 Task: Look for space in Itaparica, Brazil from 21st June, 2023 to 29th June, 2023 for 4 adults in price range Rs.7000 to Rs.12000. Place can be entire place with 2 bedrooms having 2 beds and 2 bathrooms. Property type can be house, flat, guest house. Booking option can be shelf check-in. Required host language is Spanish.
Action: Key pressed i<Key.caps_lock>taparica,<Key.space><Key.caps_lock>v<Key.caps_lock><Key.backspace><Key.caps_lock>b<Key.caps_lock>razu<Key.backspace>il
Screenshot: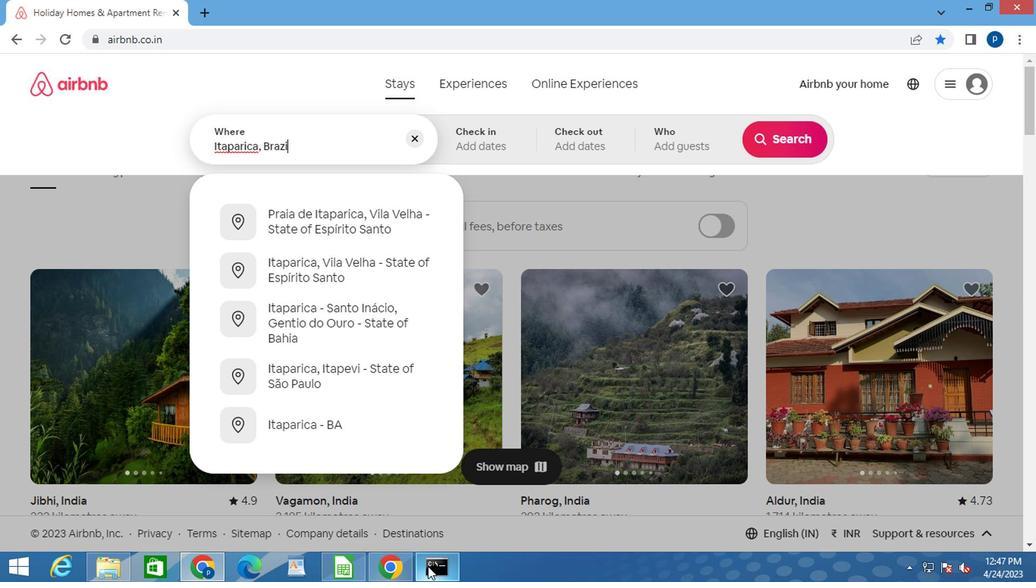
Action: Mouse moved to (425, 538)
Screenshot: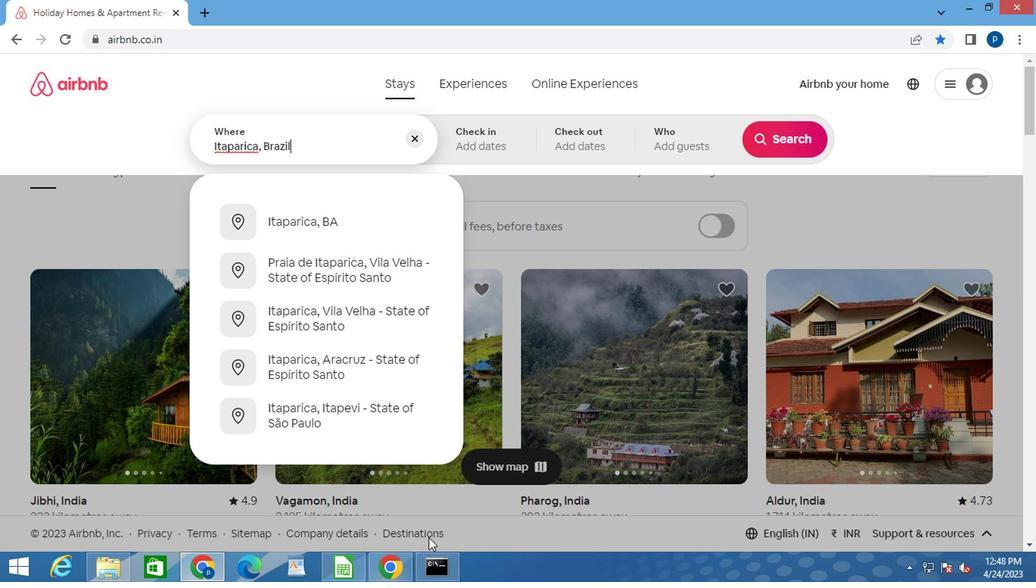 
Action: Key pressed <Key.enter>
Screenshot: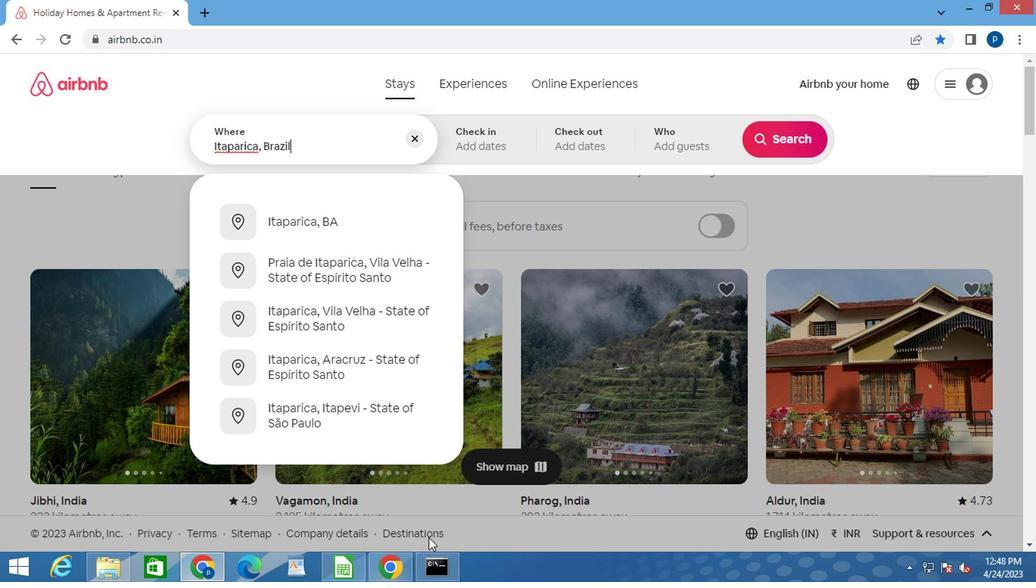 
Action: Mouse moved to (772, 259)
Screenshot: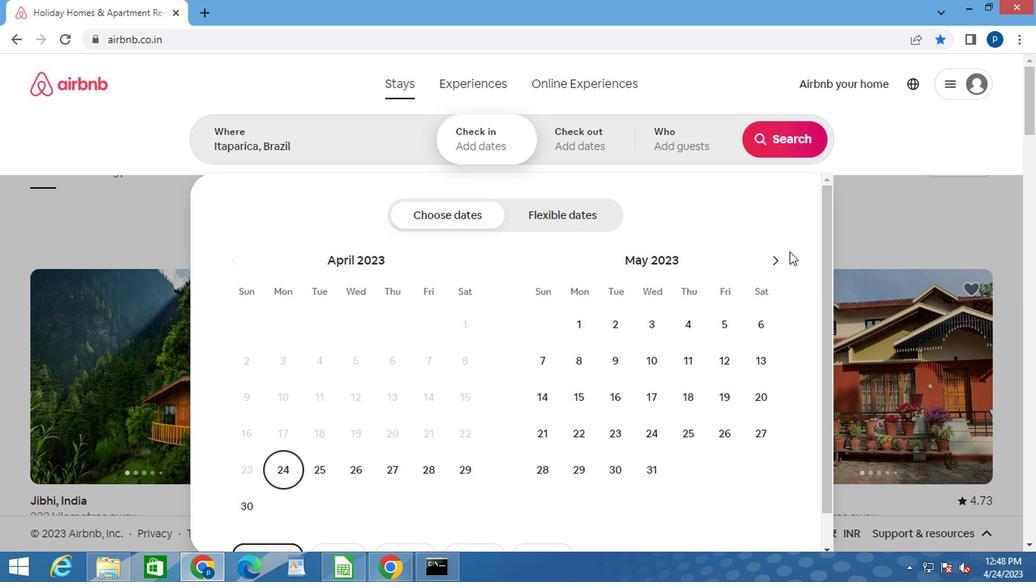 
Action: Mouse pressed left at (772, 259)
Screenshot: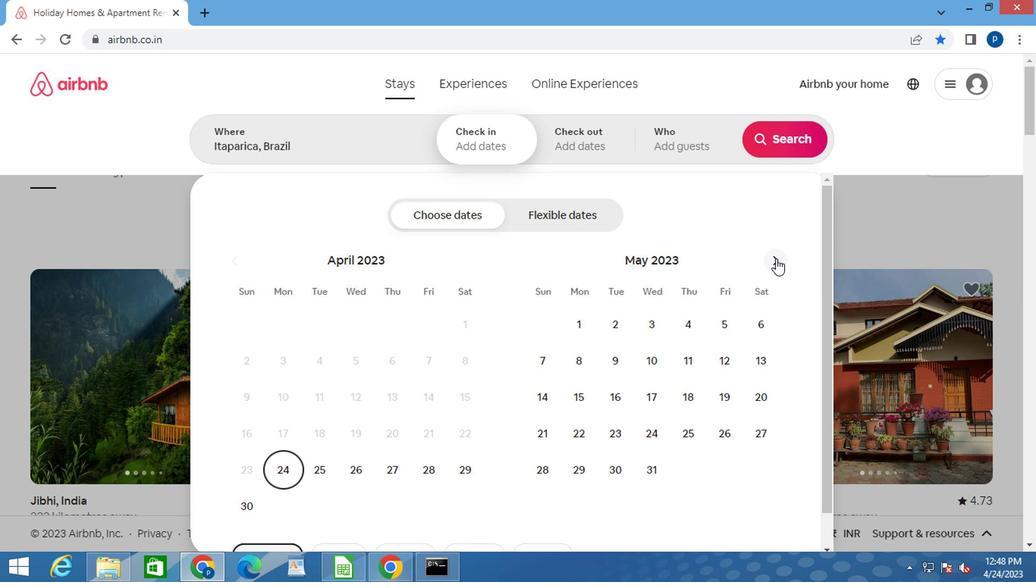 
Action: Mouse moved to (649, 433)
Screenshot: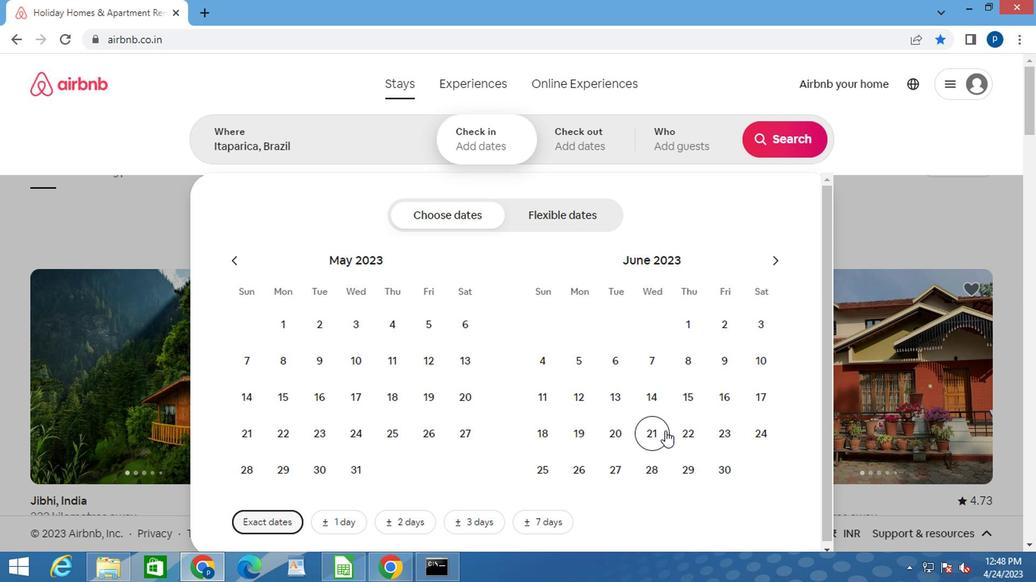
Action: Mouse pressed left at (649, 433)
Screenshot: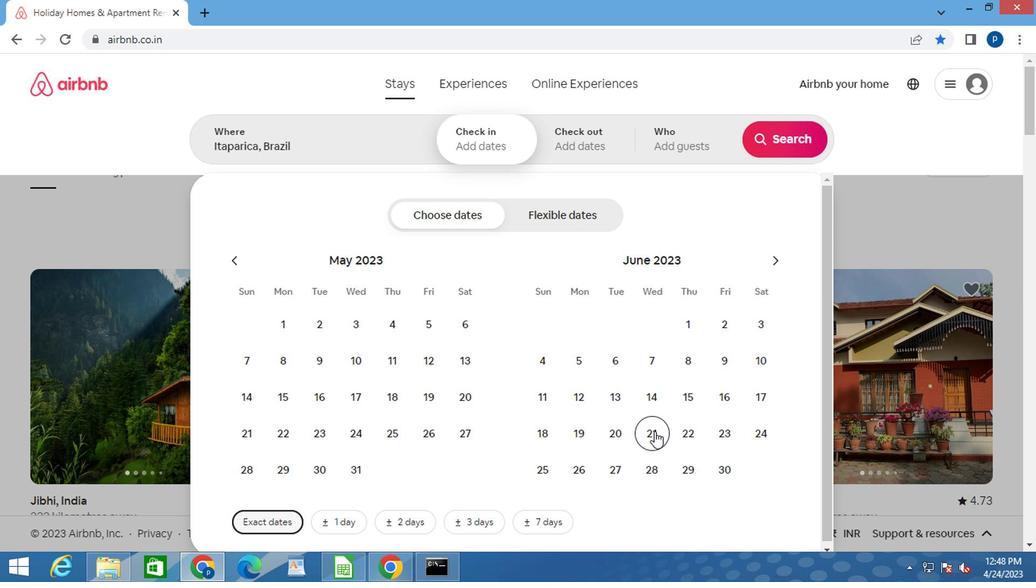 
Action: Mouse moved to (678, 469)
Screenshot: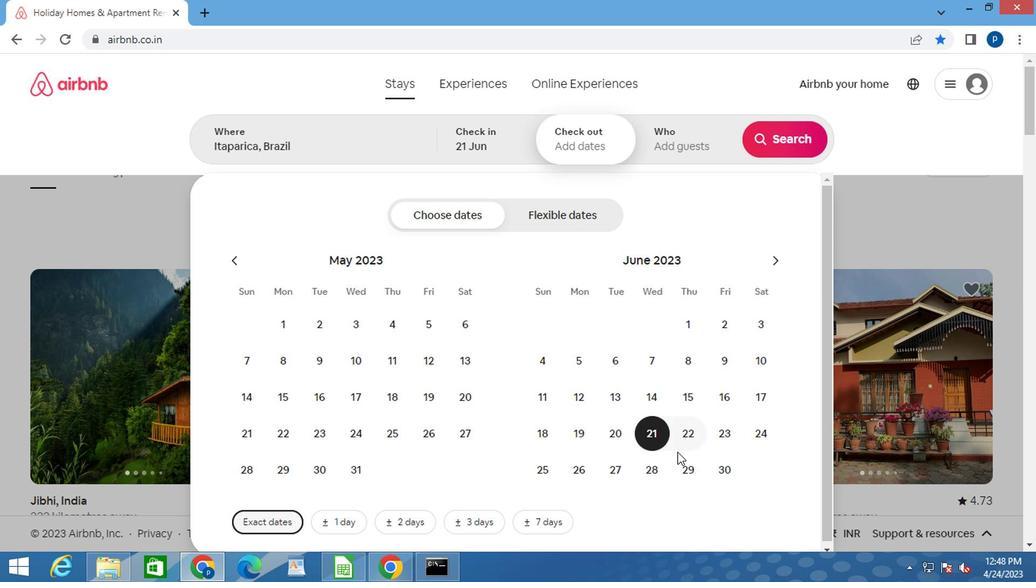 
Action: Mouse pressed left at (678, 469)
Screenshot: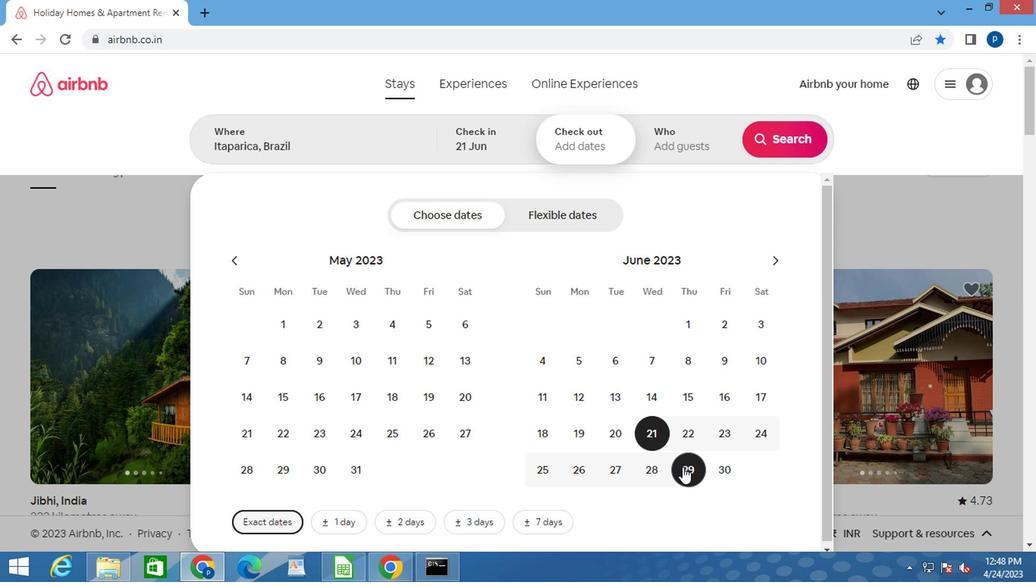 
Action: Mouse moved to (663, 150)
Screenshot: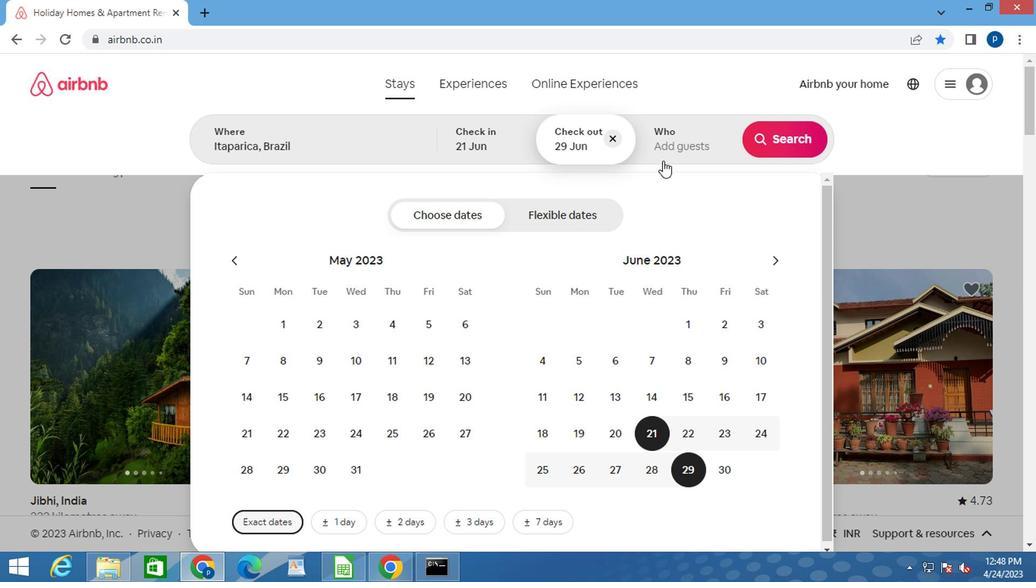 
Action: Mouse pressed left at (663, 150)
Screenshot: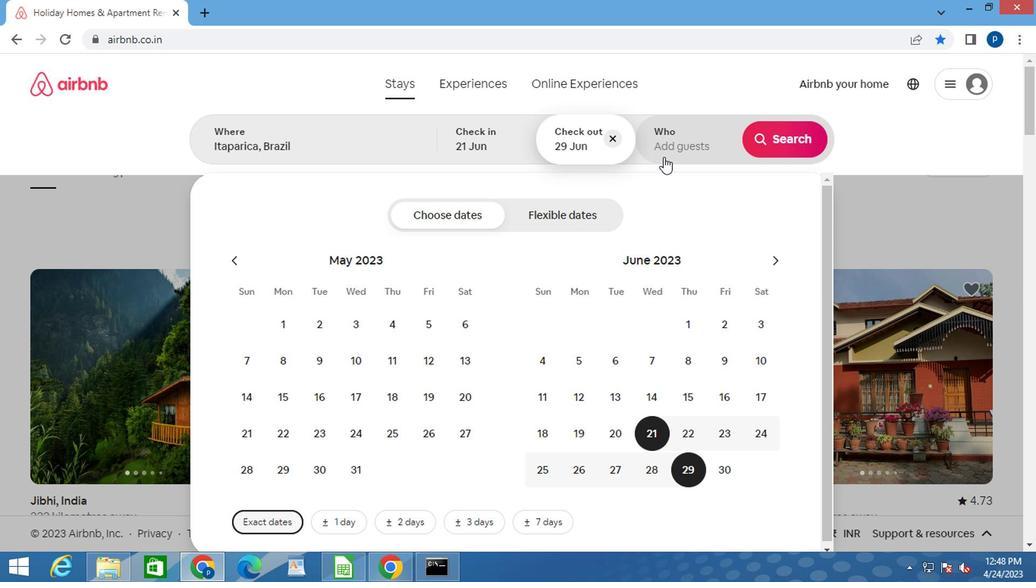 
Action: Mouse moved to (781, 216)
Screenshot: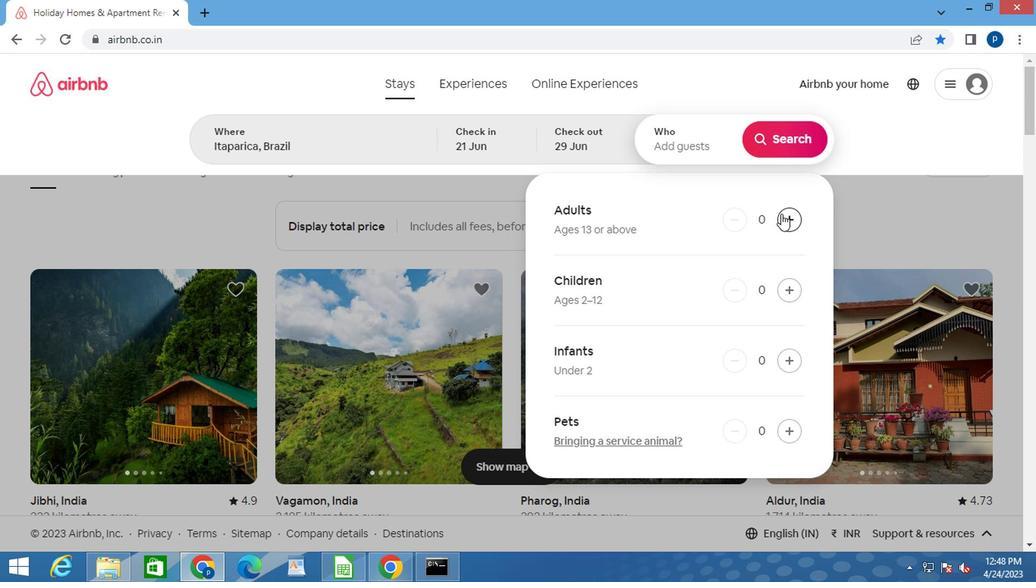 
Action: Mouse pressed left at (781, 216)
Screenshot: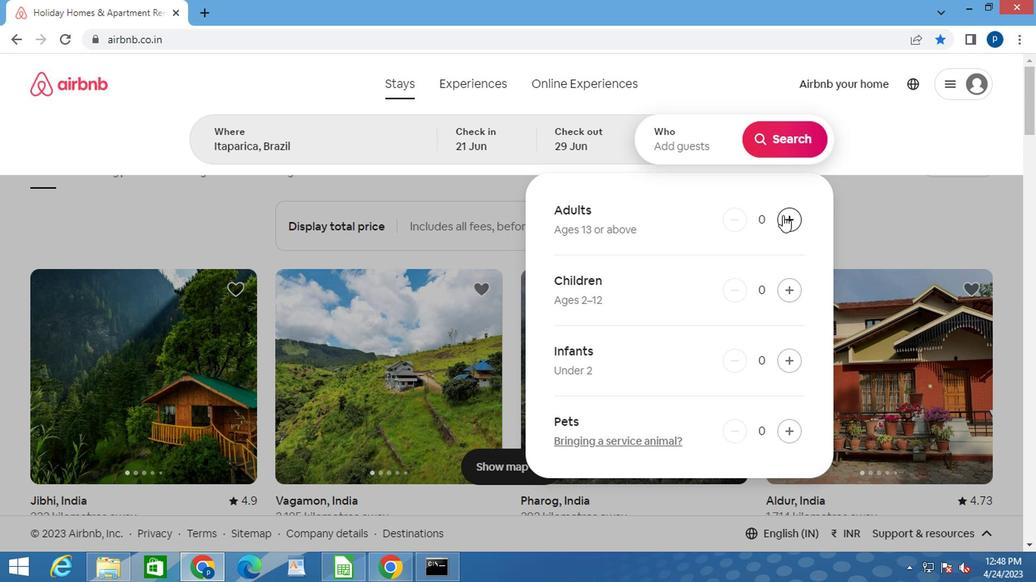 
Action: Mouse pressed left at (781, 216)
Screenshot: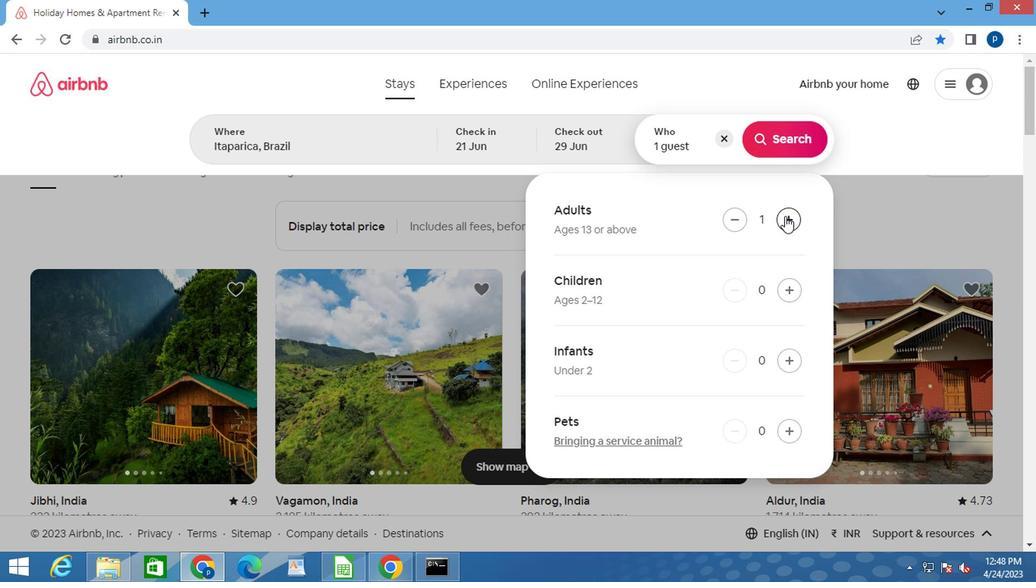 
Action: Mouse pressed left at (781, 216)
Screenshot: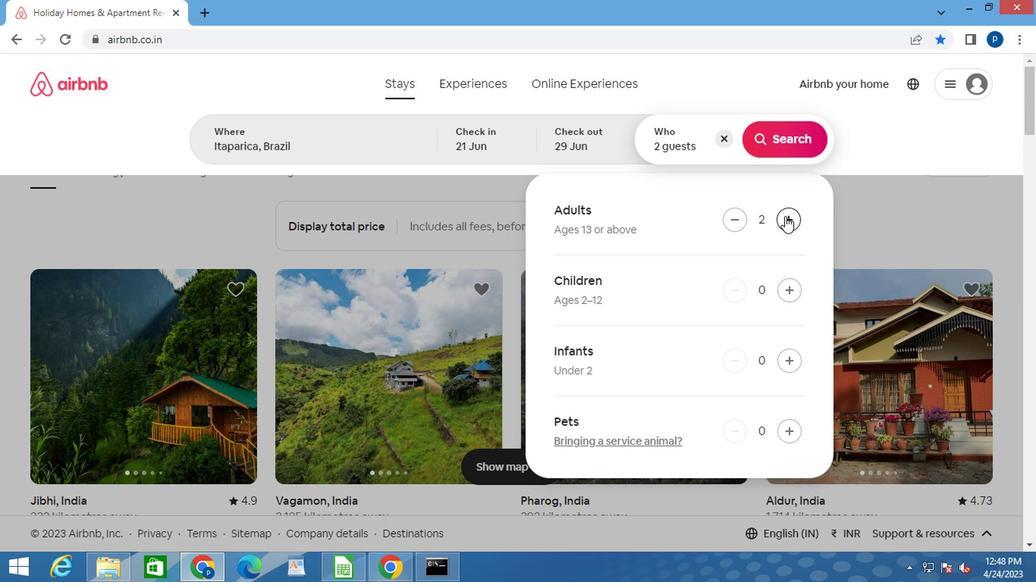 
Action: Mouse pressed left at (781, 216)
Screenshot: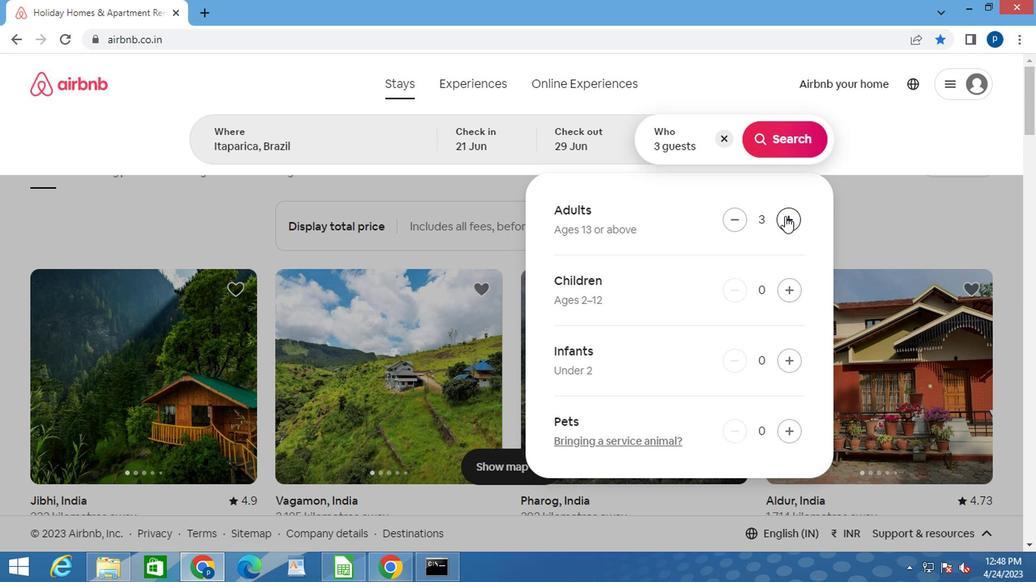 
Action: Mouse moved to (763, 139)
Screenshot: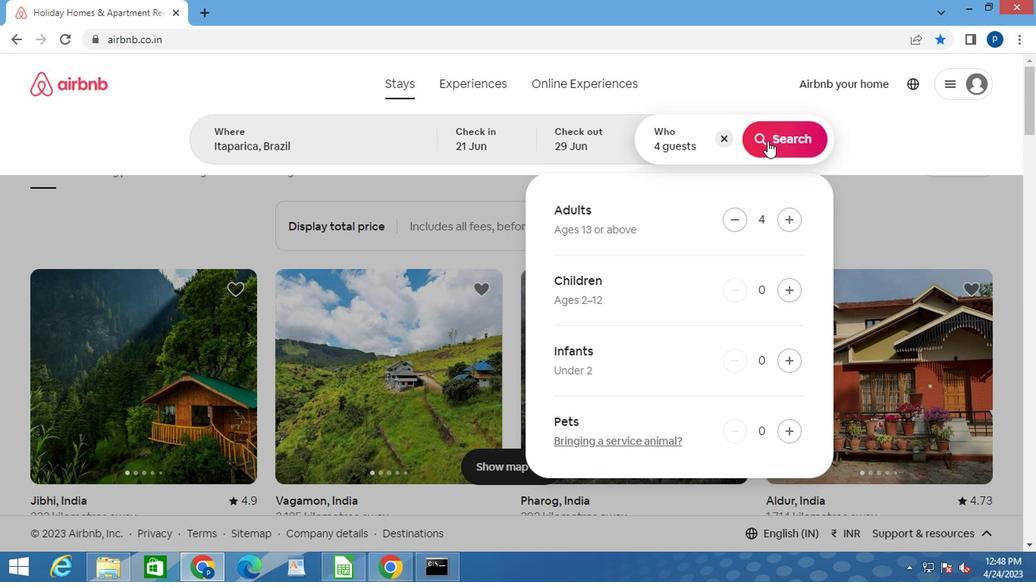 
Action: Mouse pressed left at (763, 139)
Screenshot: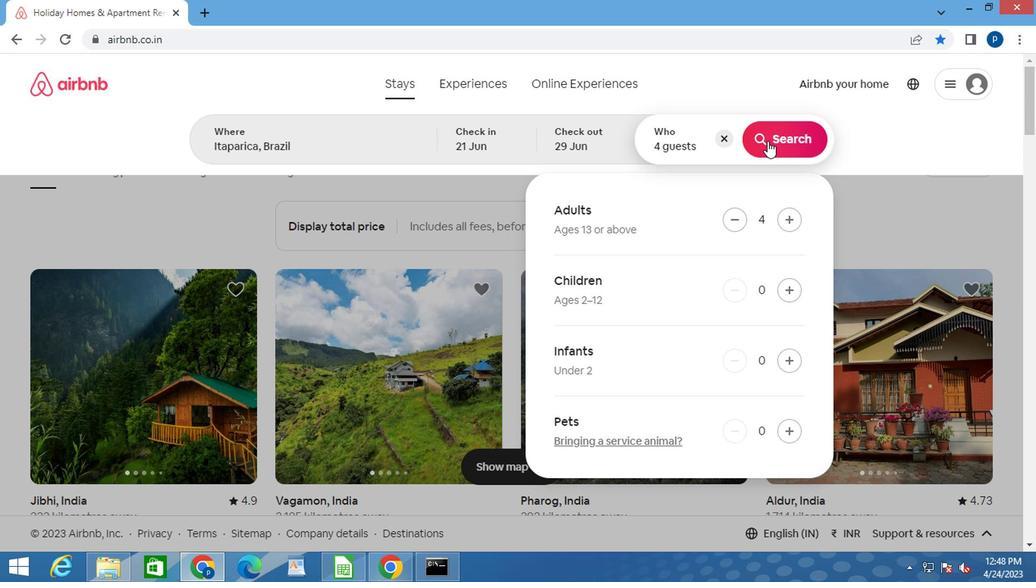 
Action: Mouse moved to (942, 143)
Screenshot: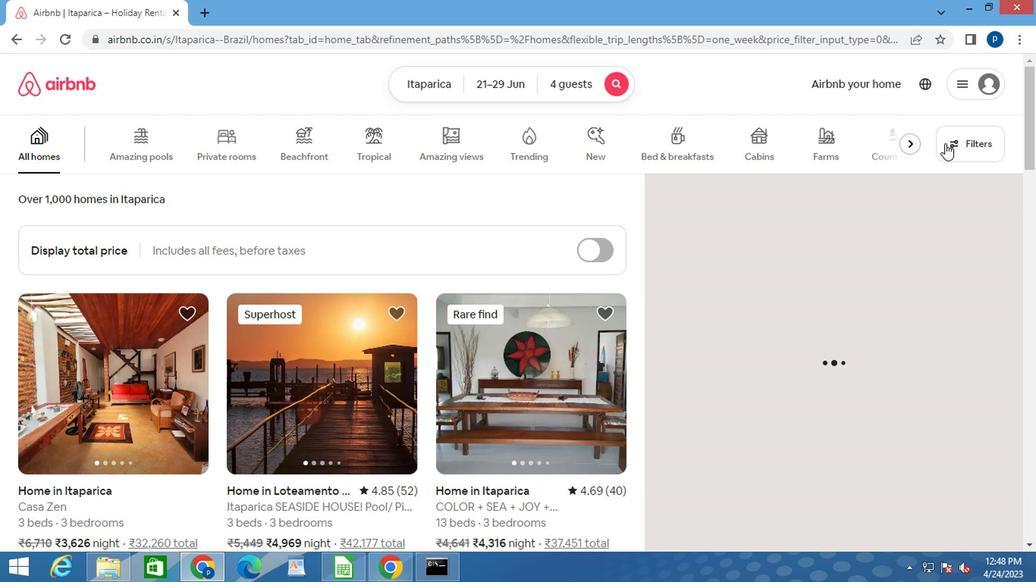 
Action: Mouse pressed left at (942, 143)
Screenshot: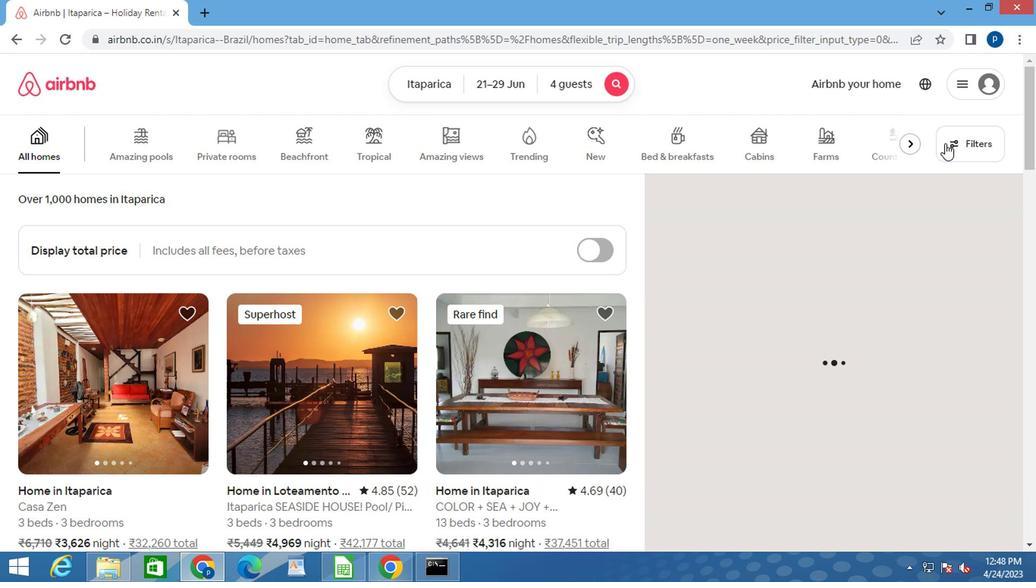 
Action: Mouse moved to (294, 341)
Screenshot: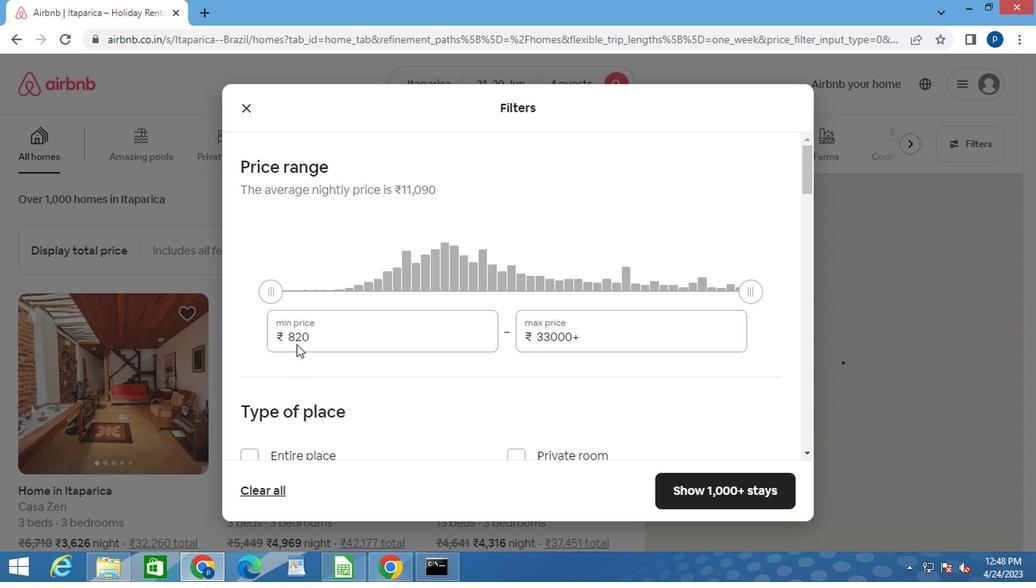 
Action: Mouse pressed left at (294, 341)
Screenshot: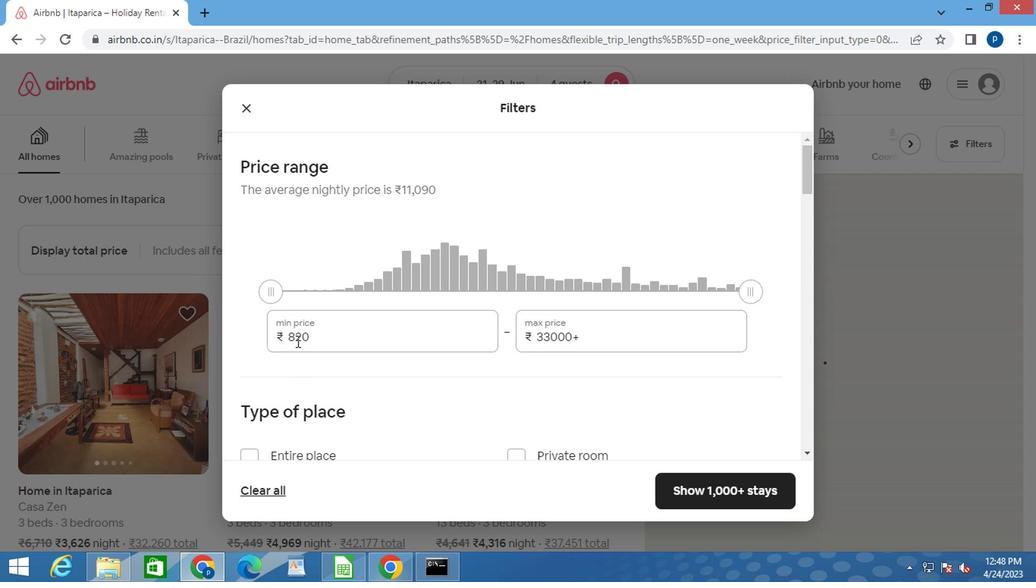 
Action: Mouse pressed left at (294, 341)
Screenshot: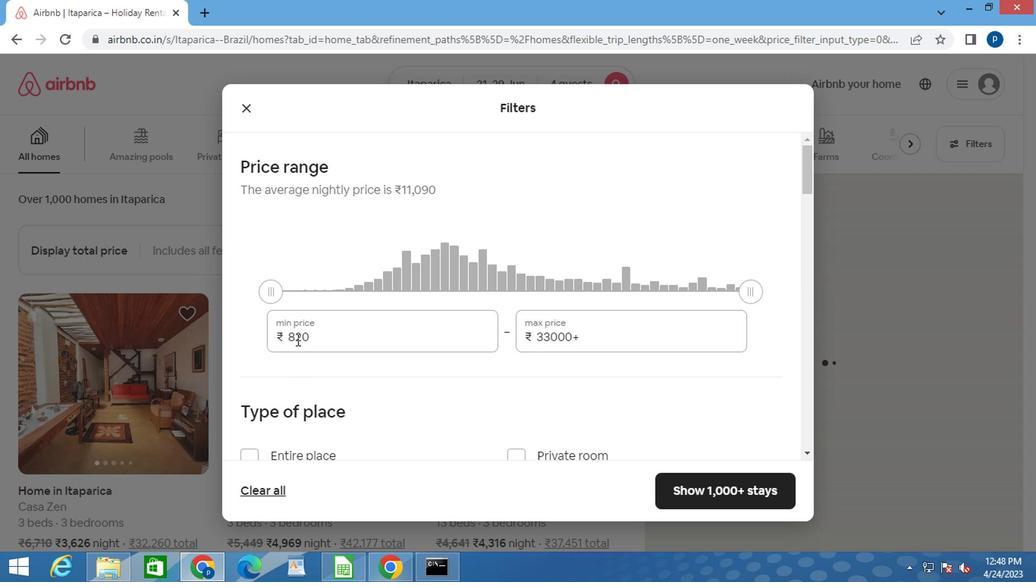 
Action: Mouse moved to (294, 340)
Screenshot: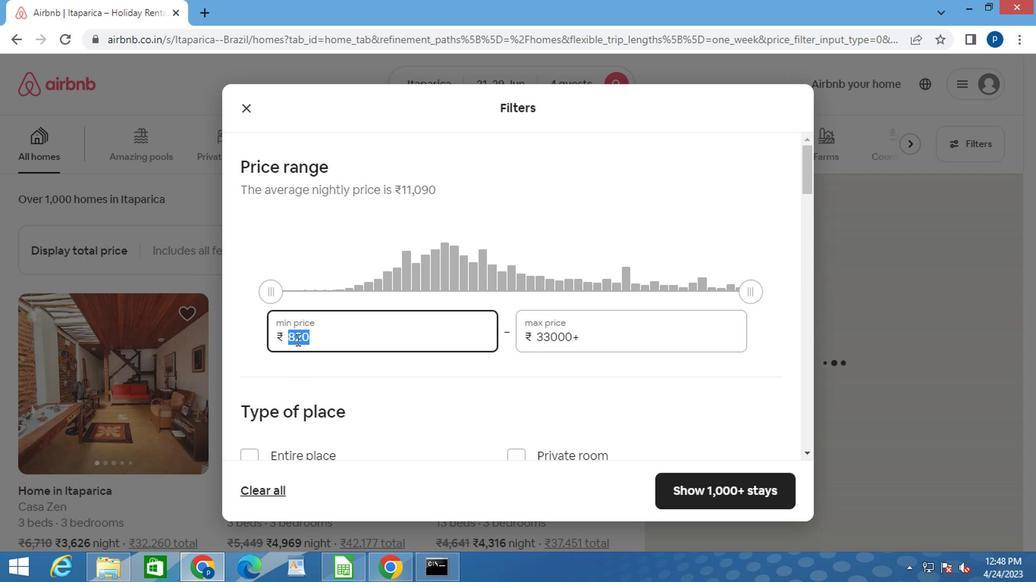
Action: Key pressed 7000<Key.tab>12000
Screenshot: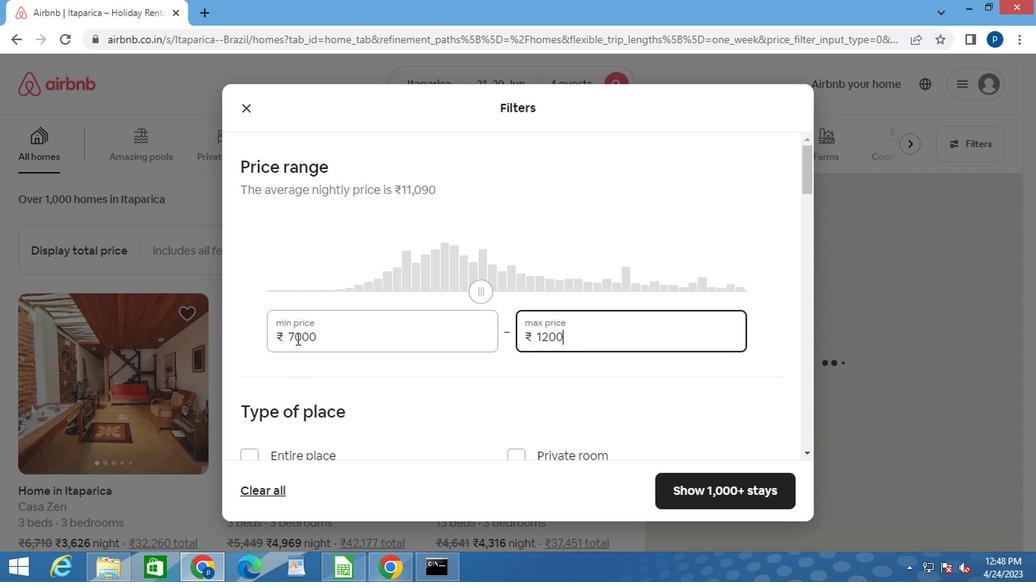 
Action: Mouse moved to (313, 436)
Screenshot: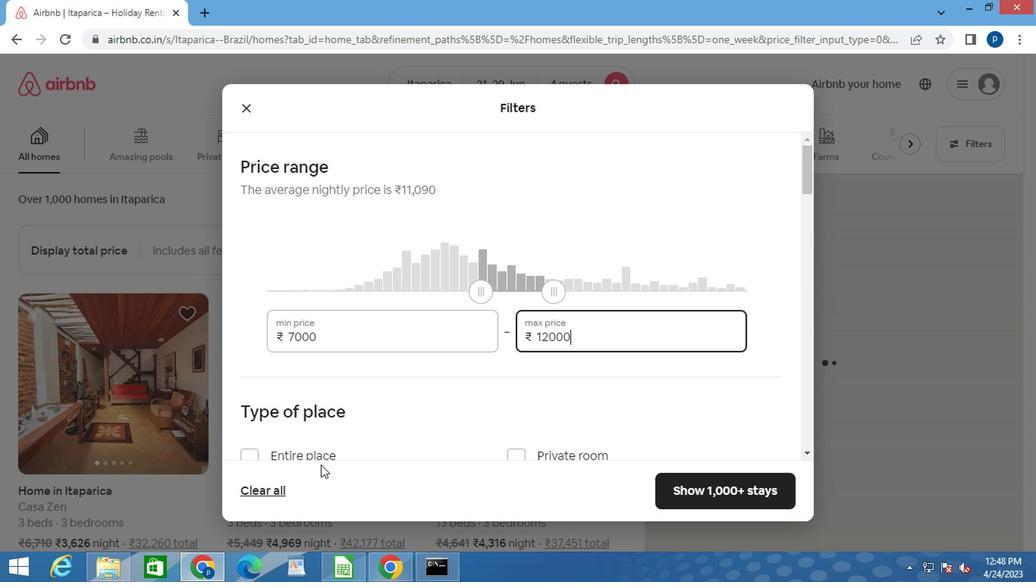 
Action: Mouse scrolled (313, 434) with delta (0, -1)
Screenshot: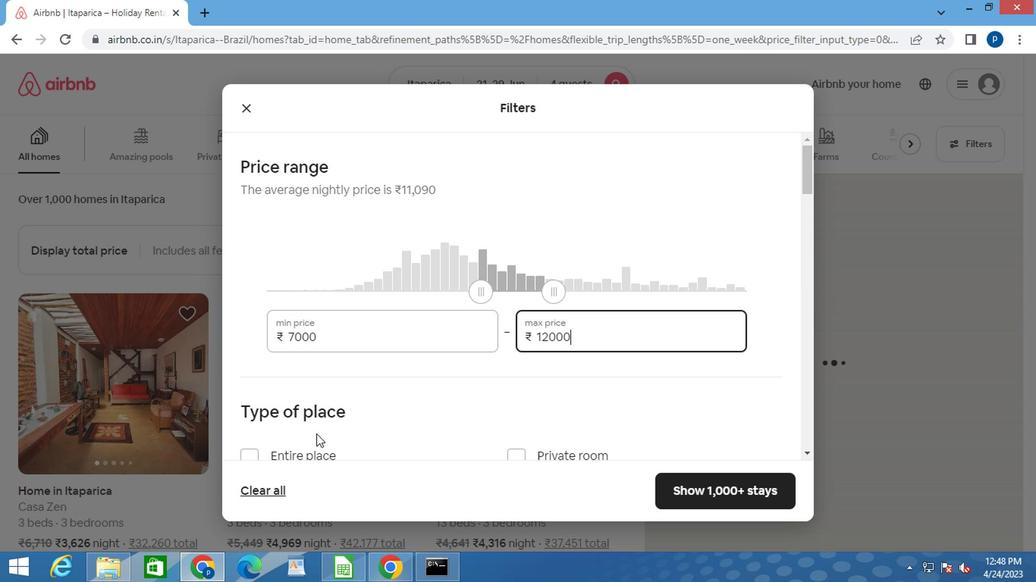 
Action: Mouse scrolled (313, 434) with delta (0, -1)
Screenshot: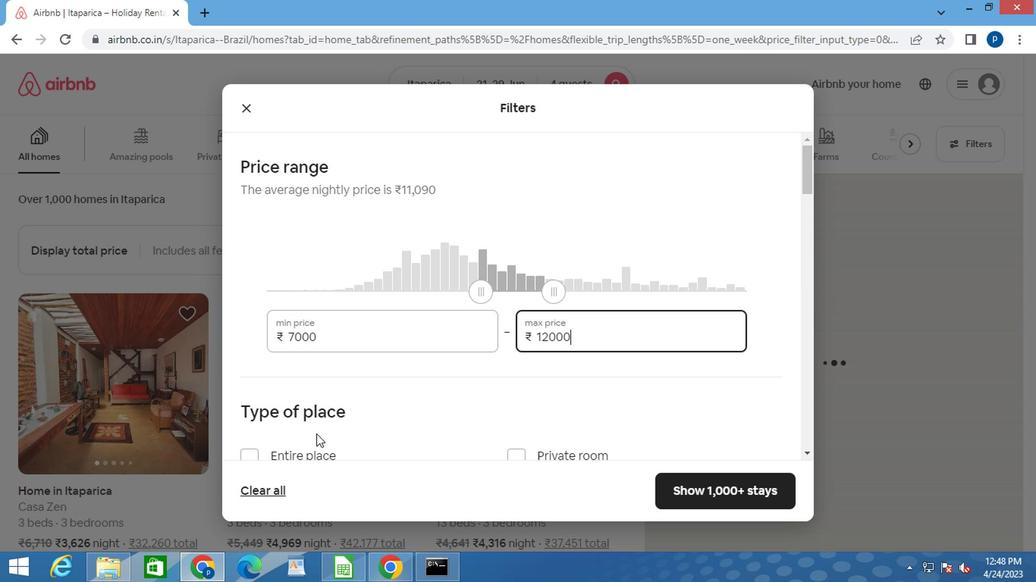 
Action: Mouse moved to (252, 308)
Screenshot: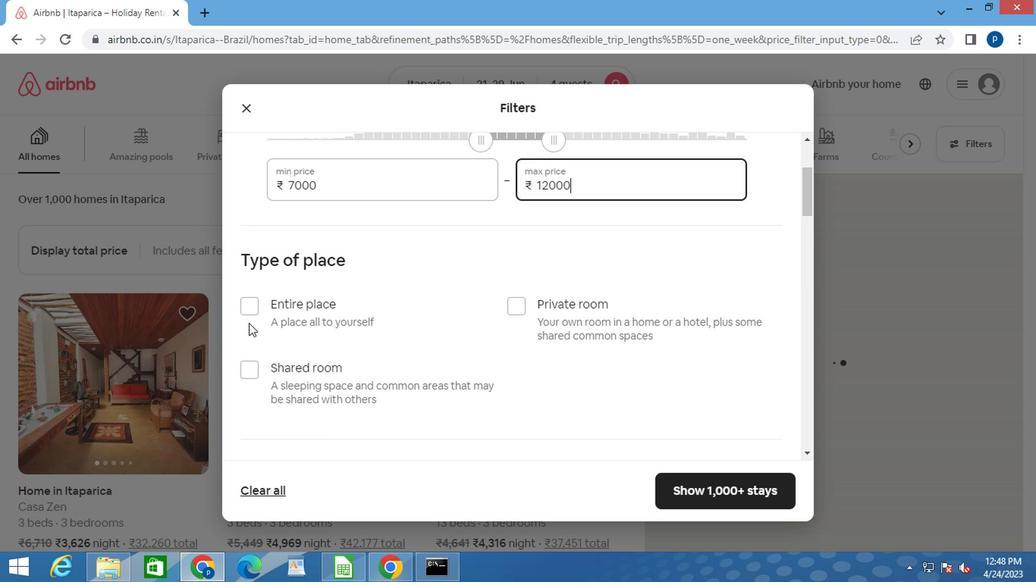 
Action: Mouse pressed left at (252, 308)
Screenshot: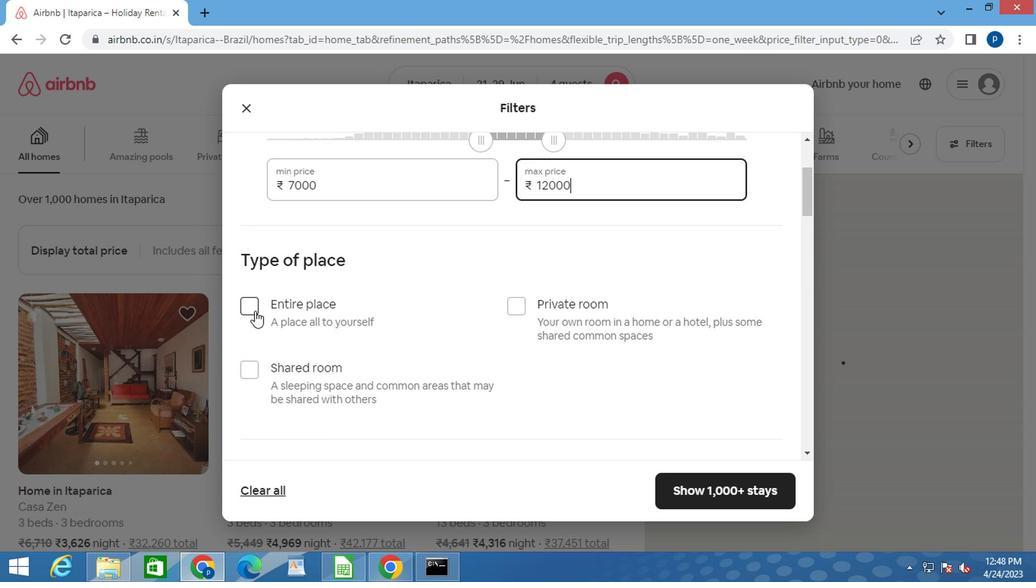 
Action: Mouse moved to (346, 354)
Screenshot: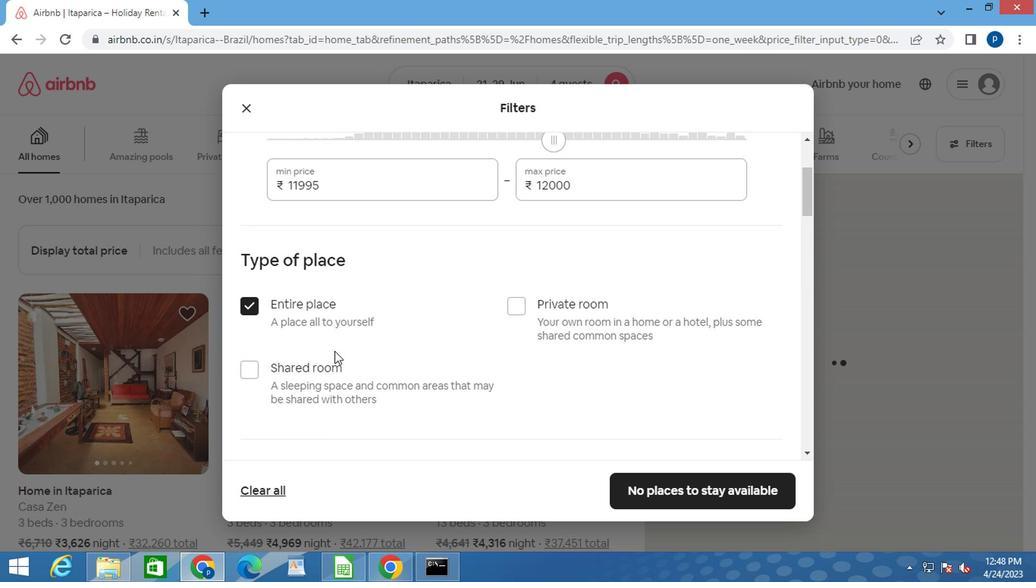 
Action: Mouse scrolled (346, 353) with delta (0, 0)
Screenshot: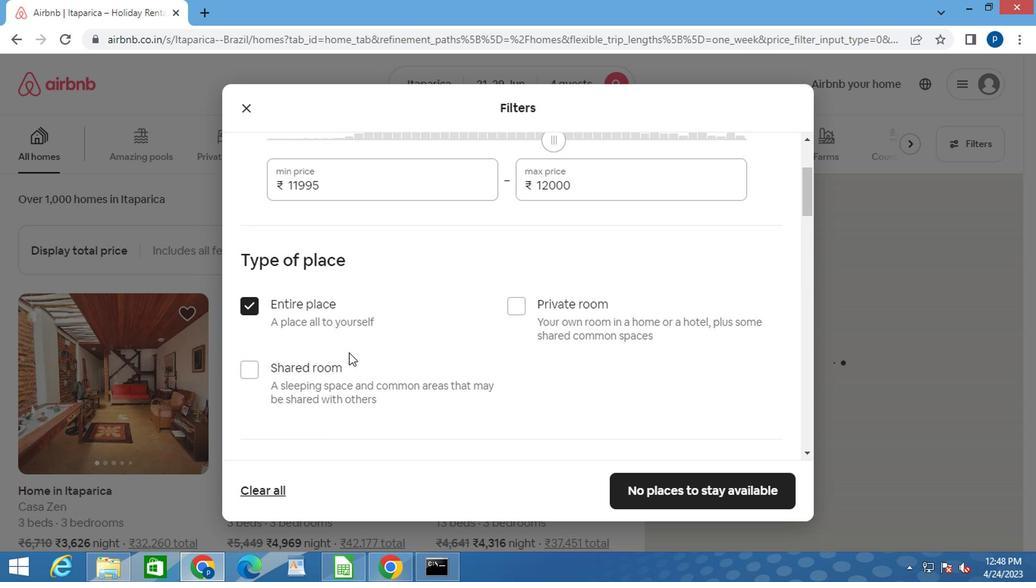 
Action: Mouse moved to (357, 351)
Screenshot: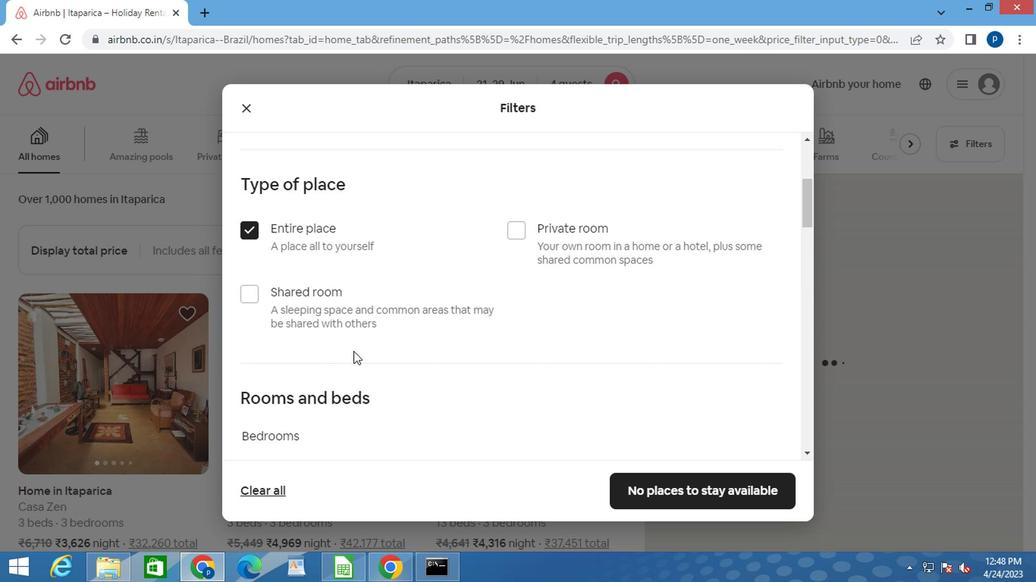 
Action: Mouse scrolled (357, 350) with delta (0, -1)
Screenshot: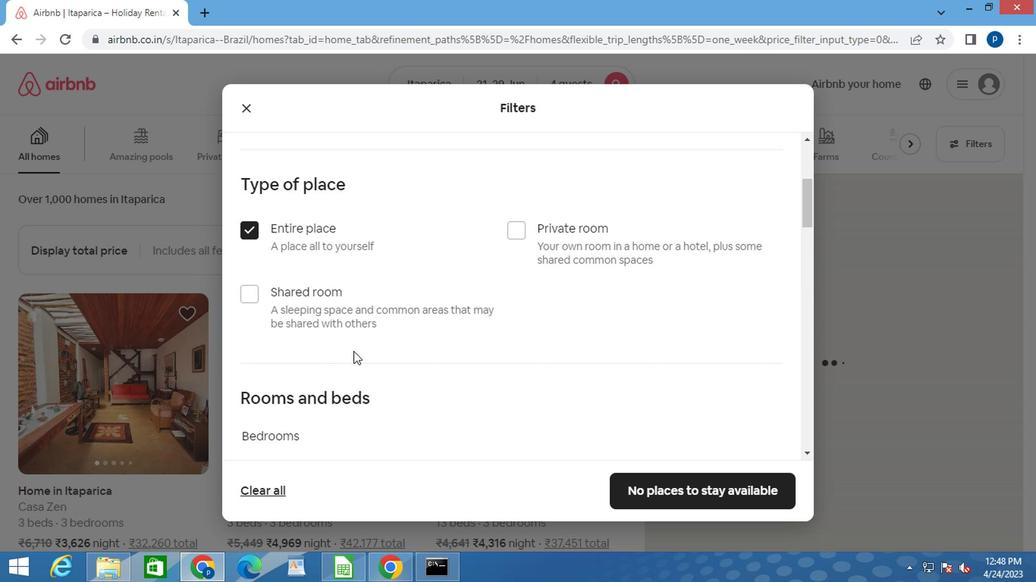 
Action: Mouse scrolled (357, 350) with delta (0, -1)
Screenshot: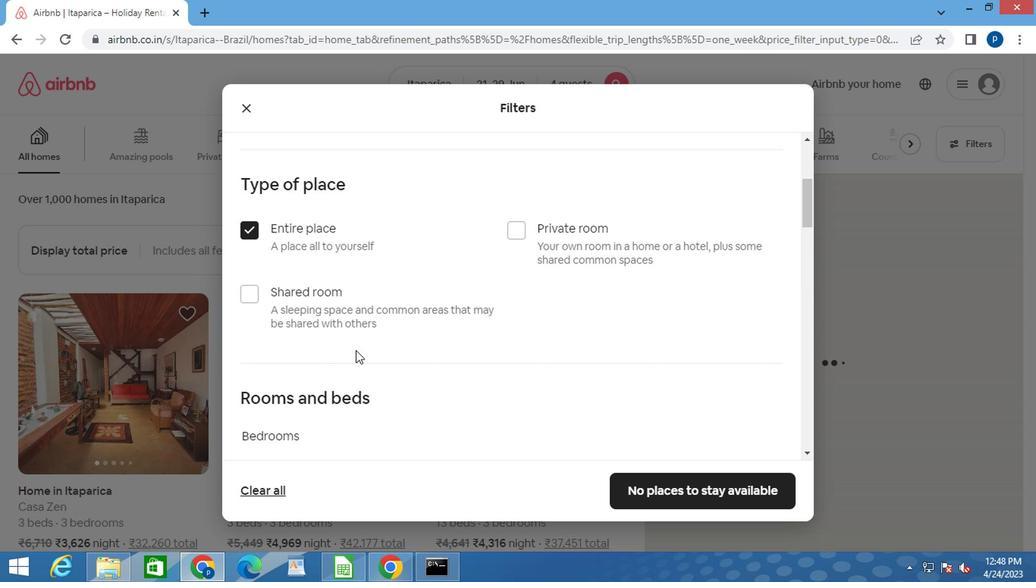 
Action: Mouse moved to (371, 328)
Screenshot: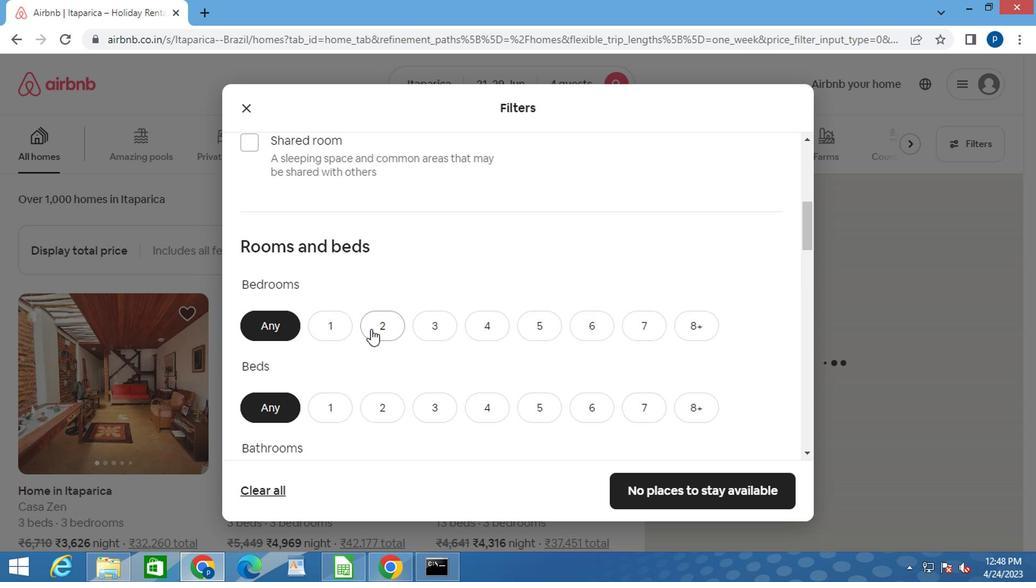
Action: Mouse pressed left at (371, 328)
Screenshot: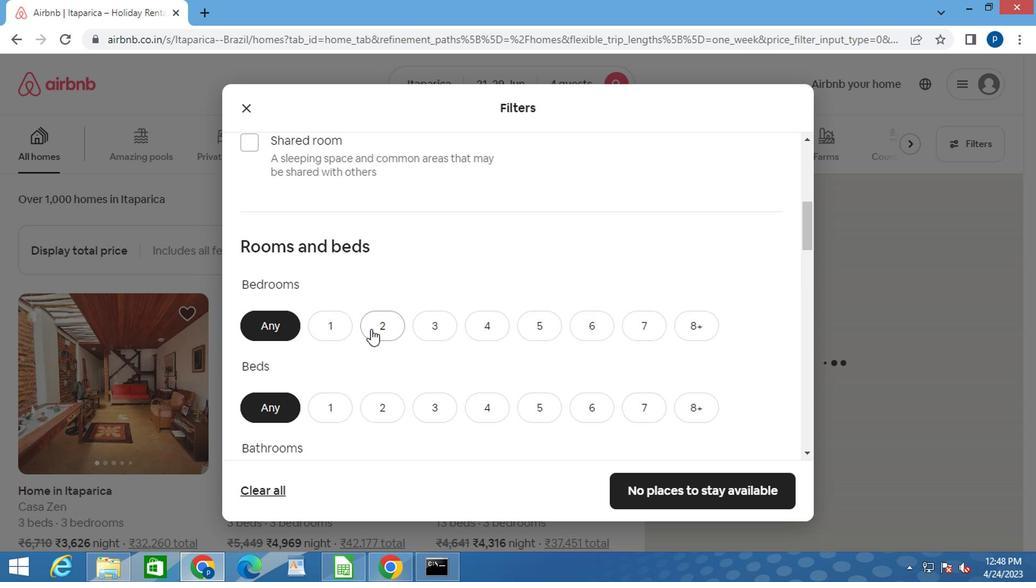 
Action: Mouse moved to (375, 335)
Screenshot: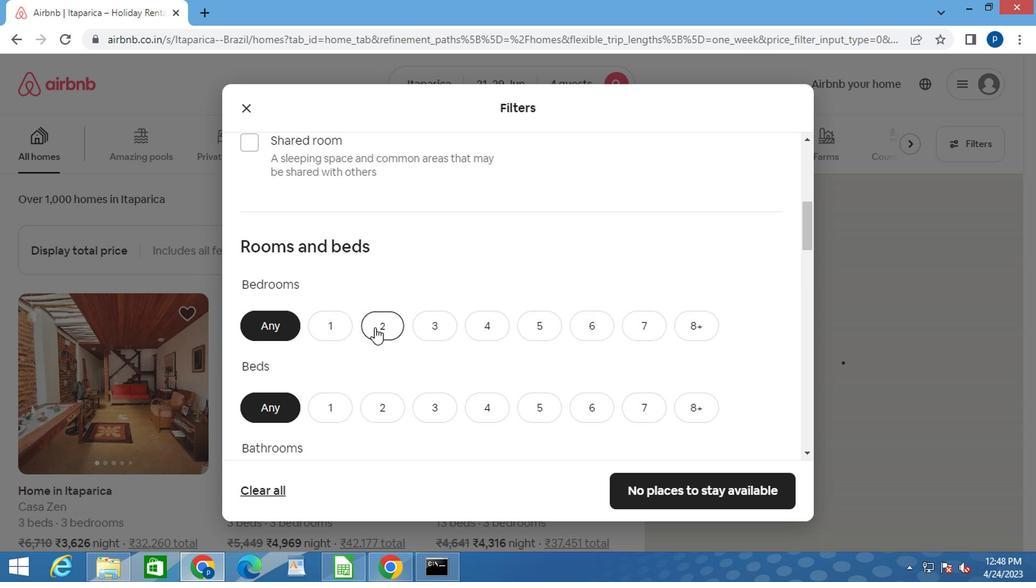 
Action: Mouse scrolled (375, 334) with delta (0, -1)
Screenshot: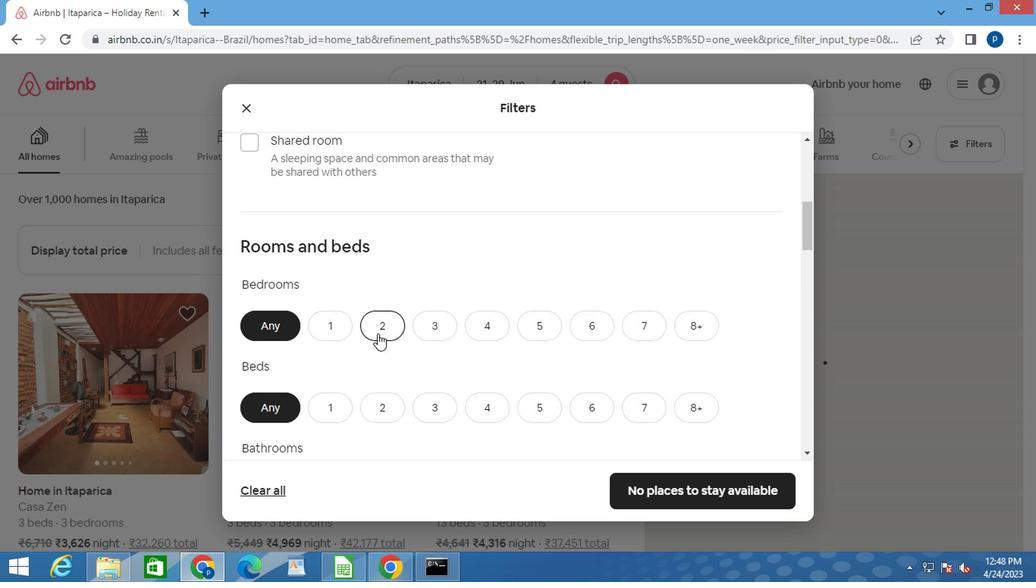 
Action: Mouse moved to (377, 329)
Screenshot: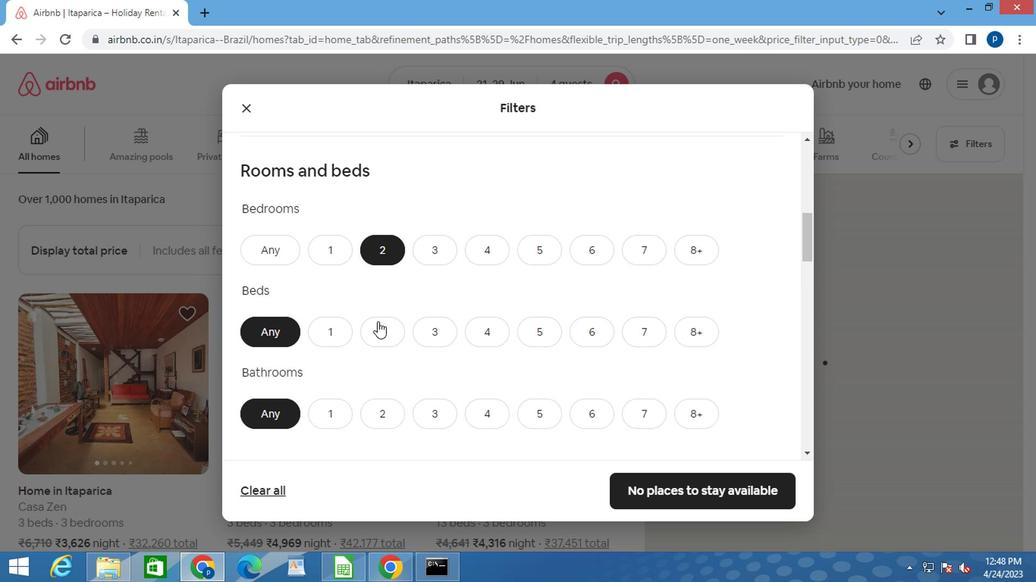 
Action: Mouse pressed left at (377, 329)
Screenshot: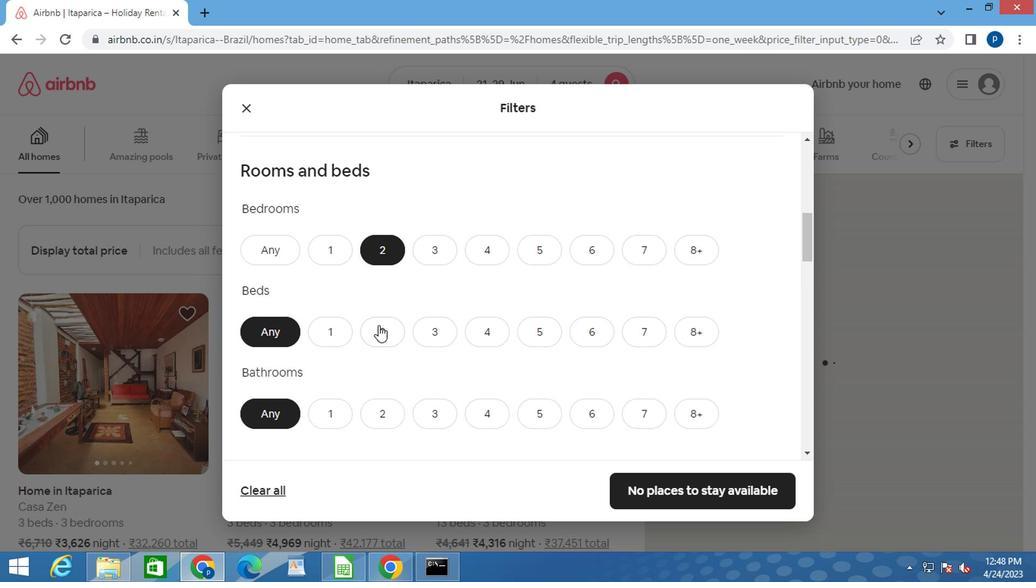 
Action: Mouse scrolled (377, 328) with delta (0, -1)
Screenshot: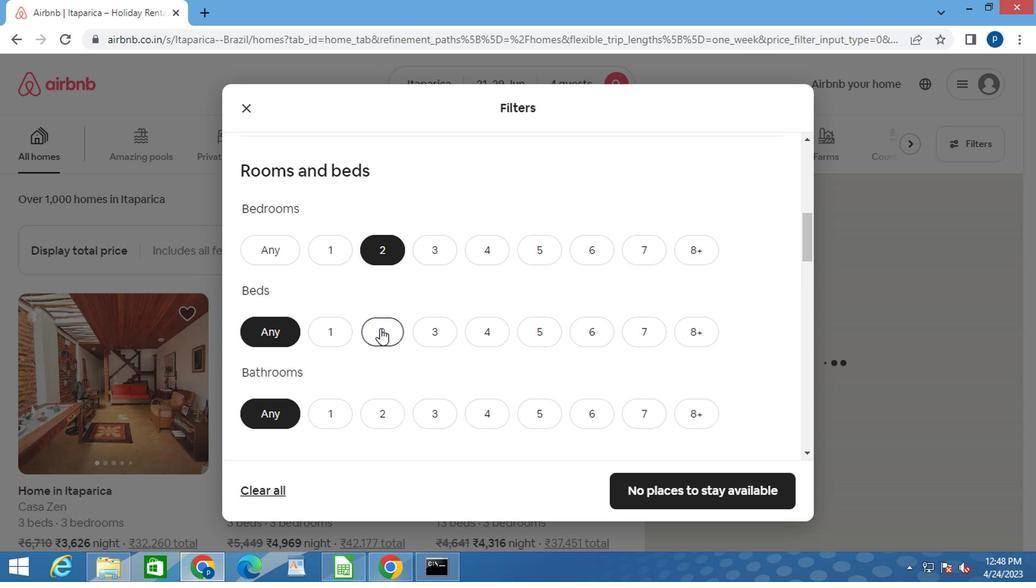
Action: Mouse scrolled (377, 328) with delta (0, -1)
Screenshot: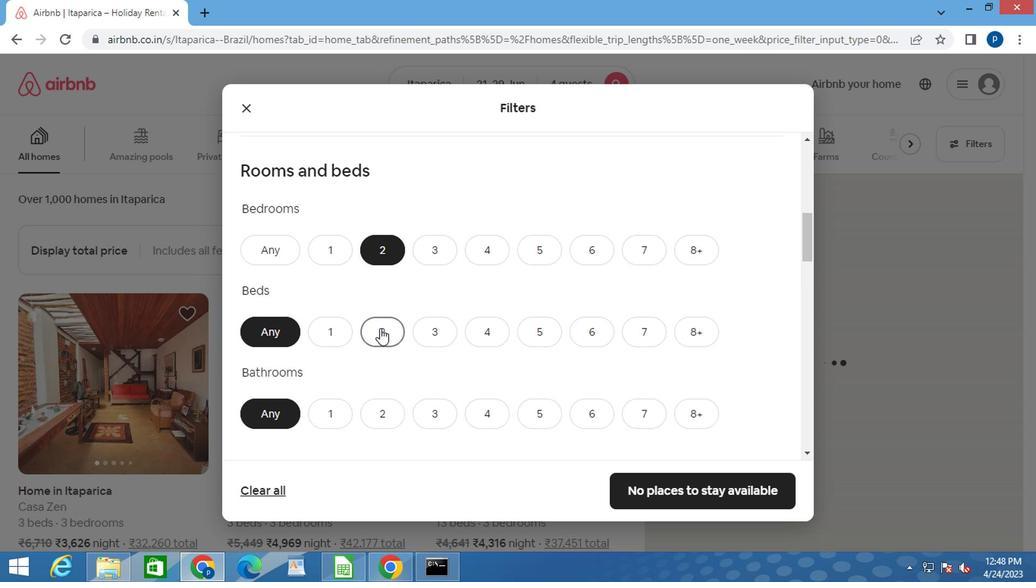 
Action: Mouse moved to (371, 259)
Screenshot: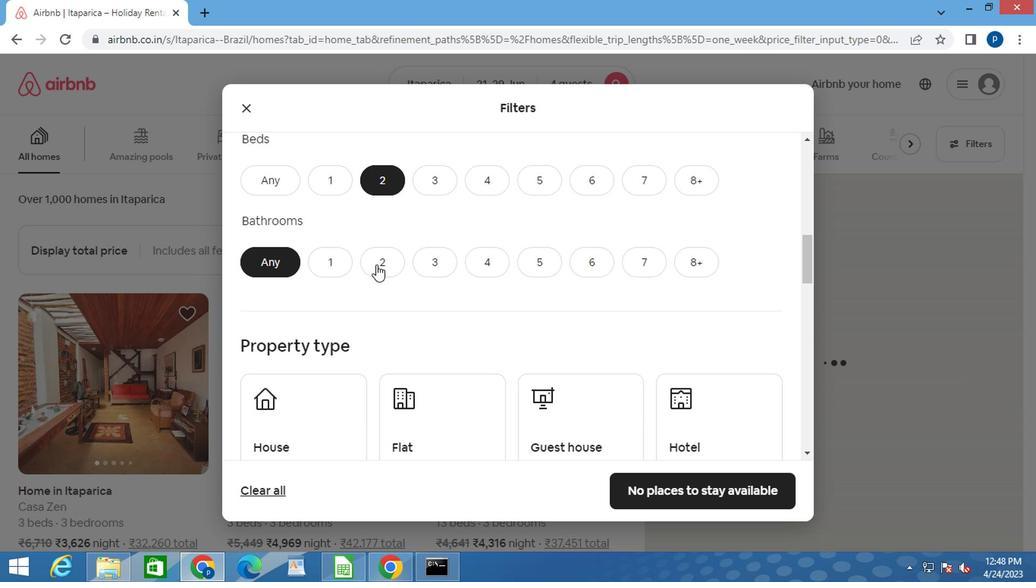 
Action: Mouse pressed left at (371, 259)
Screenshot: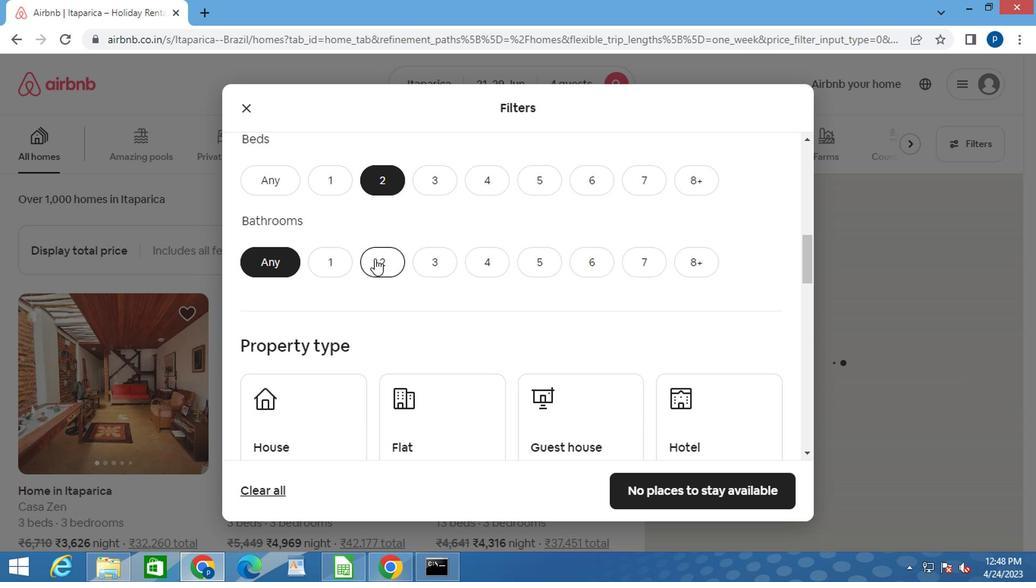 
Action: Mouse moved to (428, 299)
Screenshot: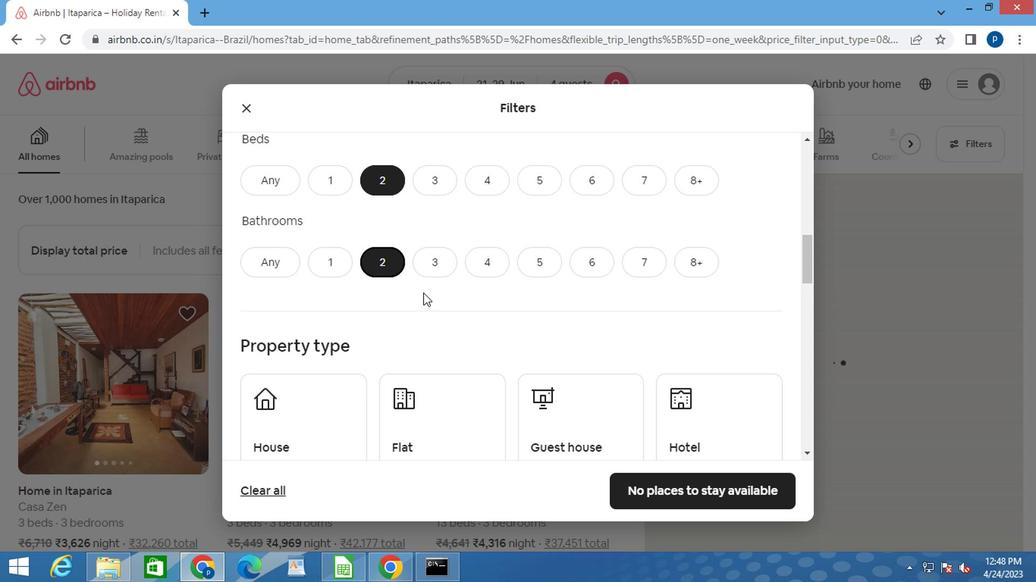 
Action: Mouse scrolled (428, 298) with delta (0, 0)
Screenshot: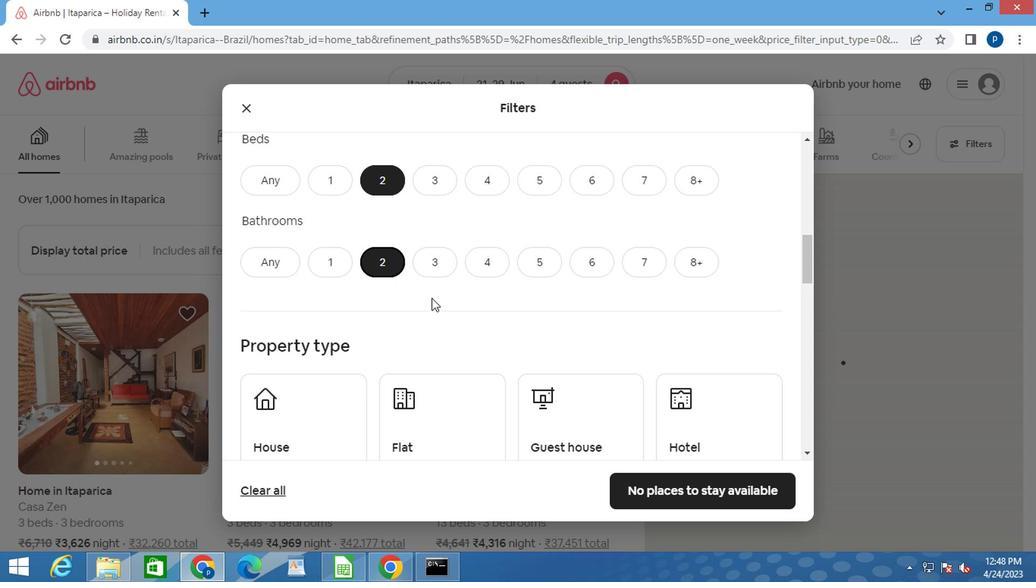 
Action: Mouse moved to (428, 301)
Screenshot: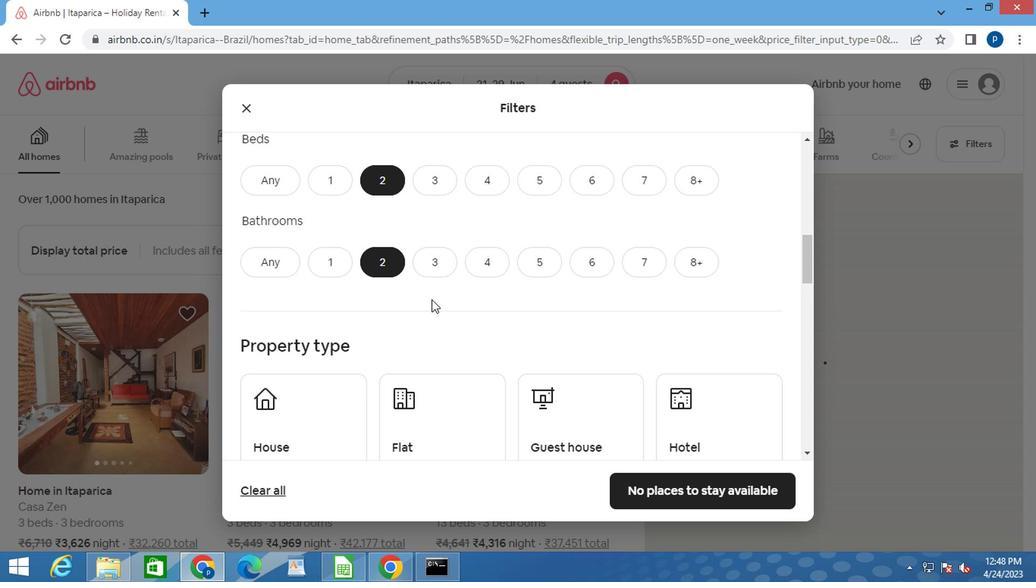 
Action: Mouse scrolled (428, 300) with delta (0, 0)
Screenshot: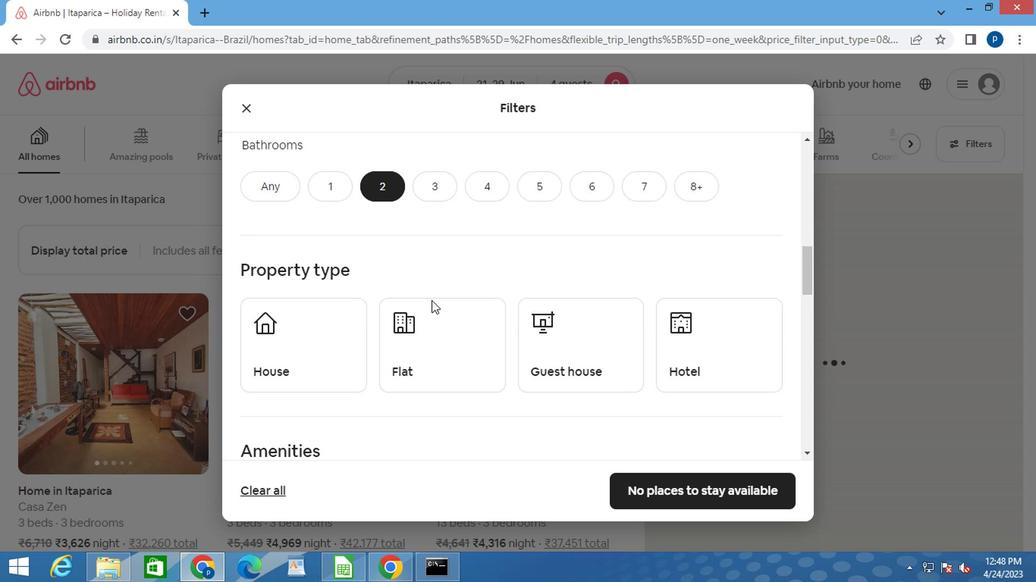 
Action: Mouse moved to (305, 283)
Screenshot: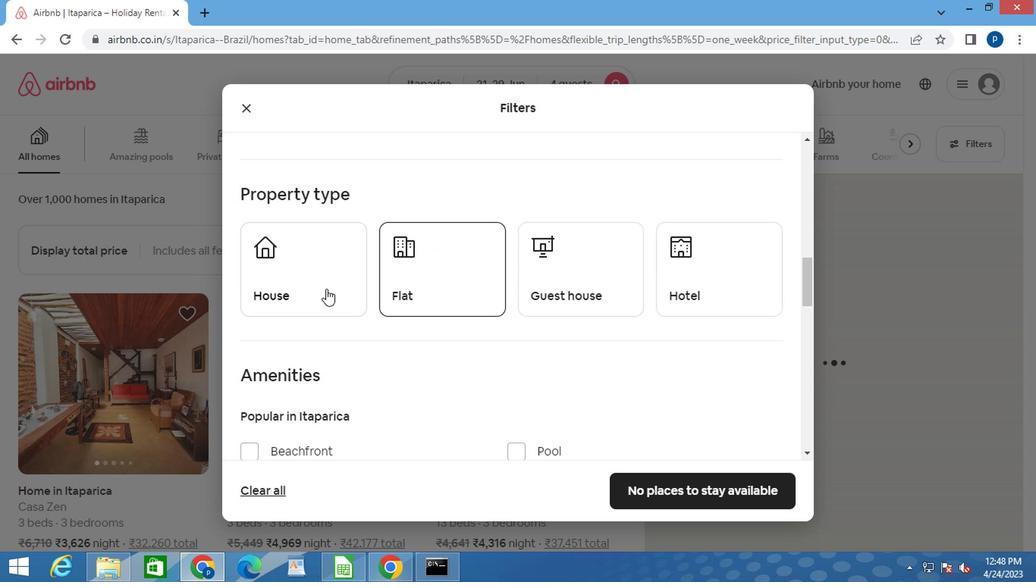 
Action: Mouse pressed left at (305, 283)
Screenshot: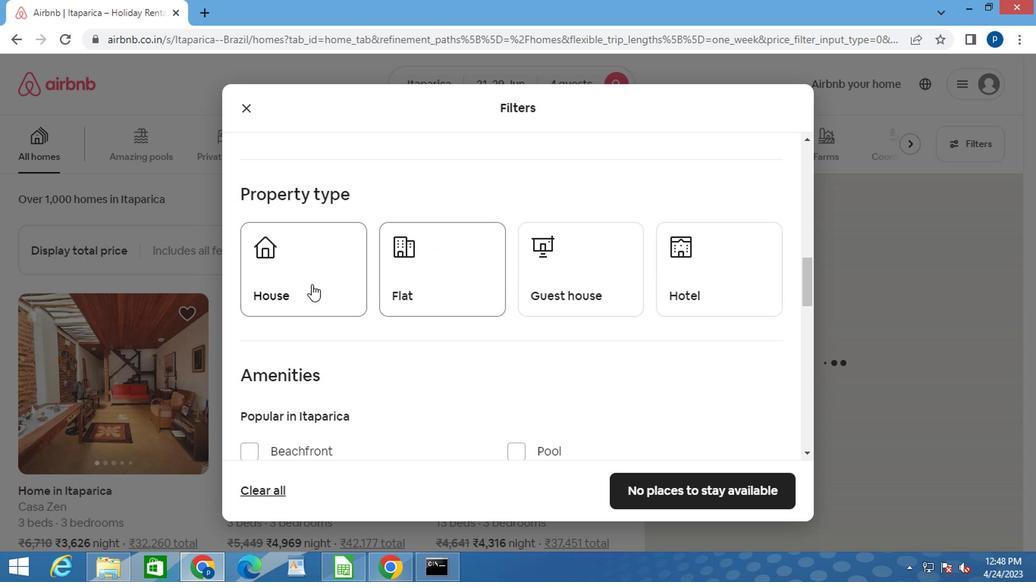 
Action: Mouse moved to (418, 288)
Screenshot: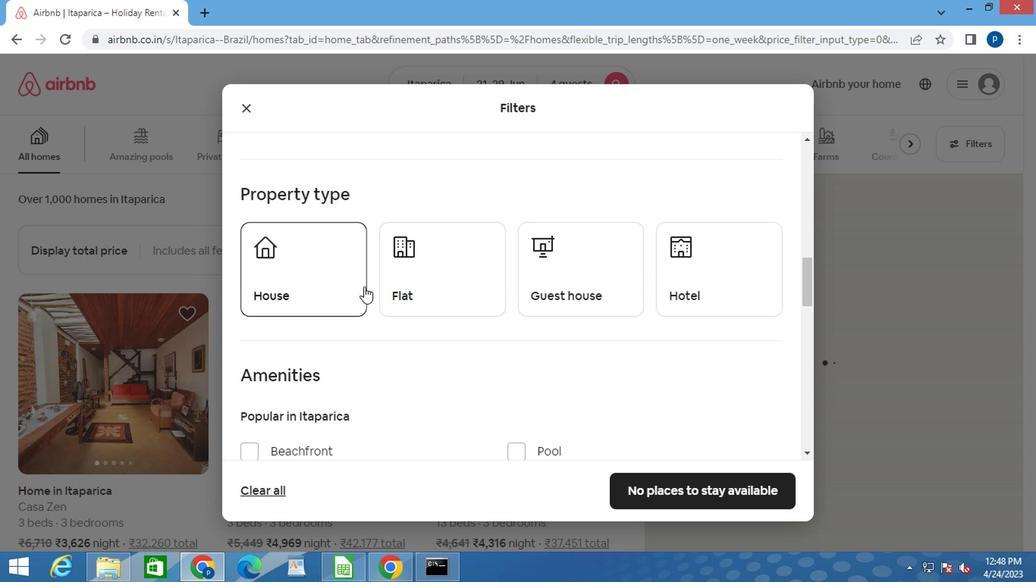 
Action: Mouse pressed left at (418, 288)
Screenshot: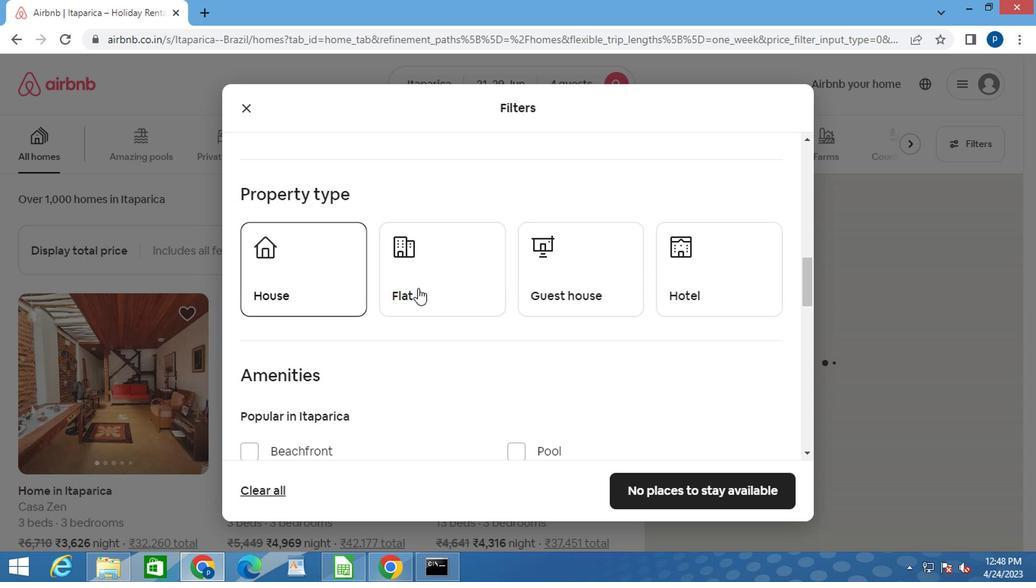 
Action: Mouse moved to (575, 291)
Screenshot: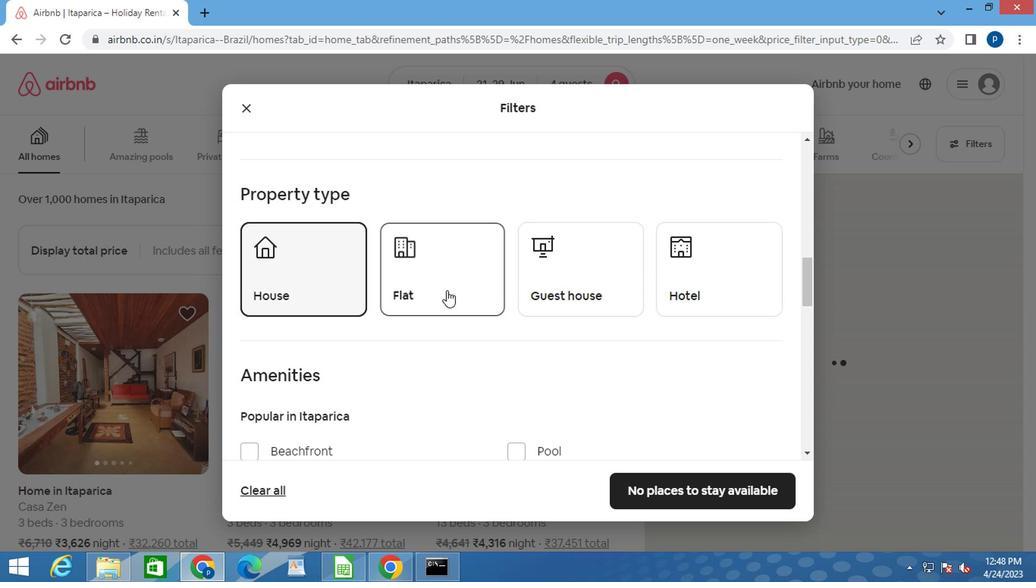 
Action: Mouse pressed left at (575, 291)
Screenshot: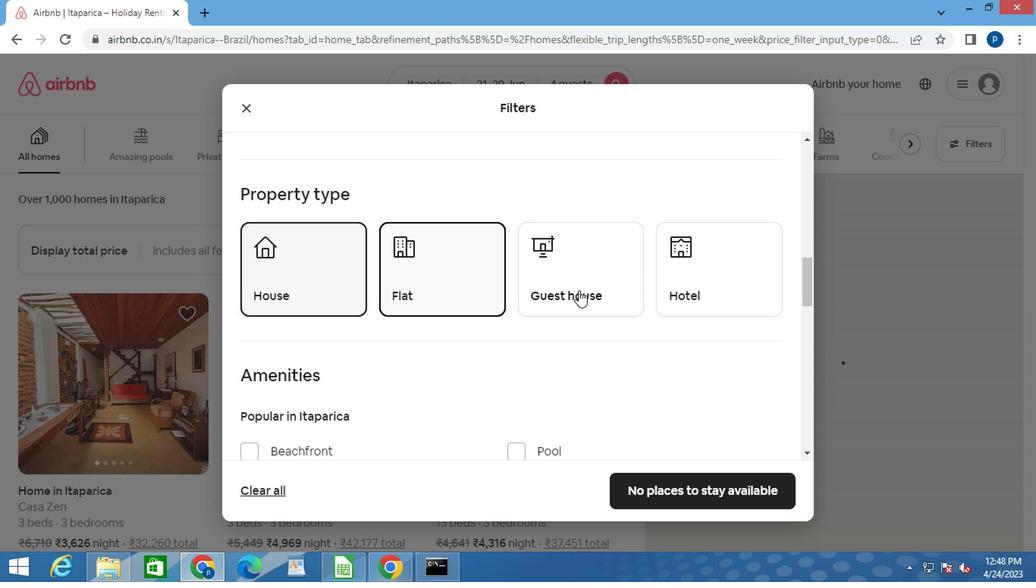 
Action: Mouse moved to (576, 291)
Screenshot: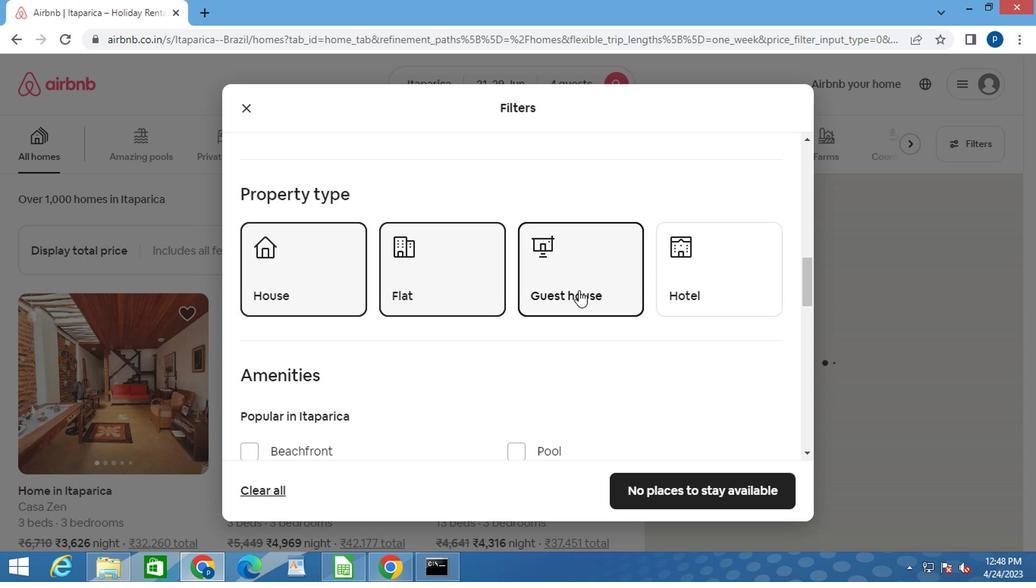 
Action: Mouse scrolled (576, 290) with delta (0, -1)
Screenshot: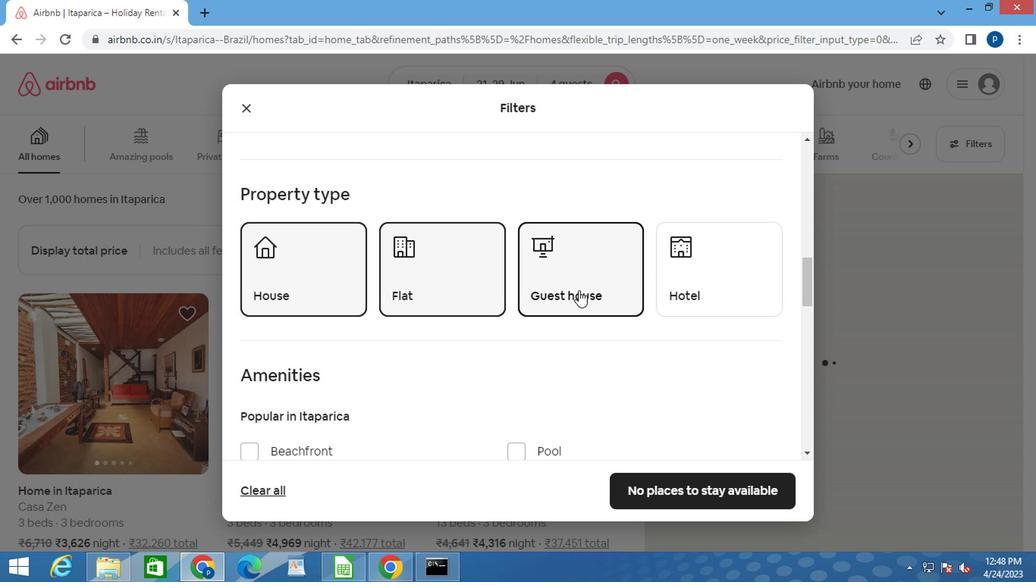
Action: Mouse scrolled (576, 290) with delta (0, -1)
Screenshot: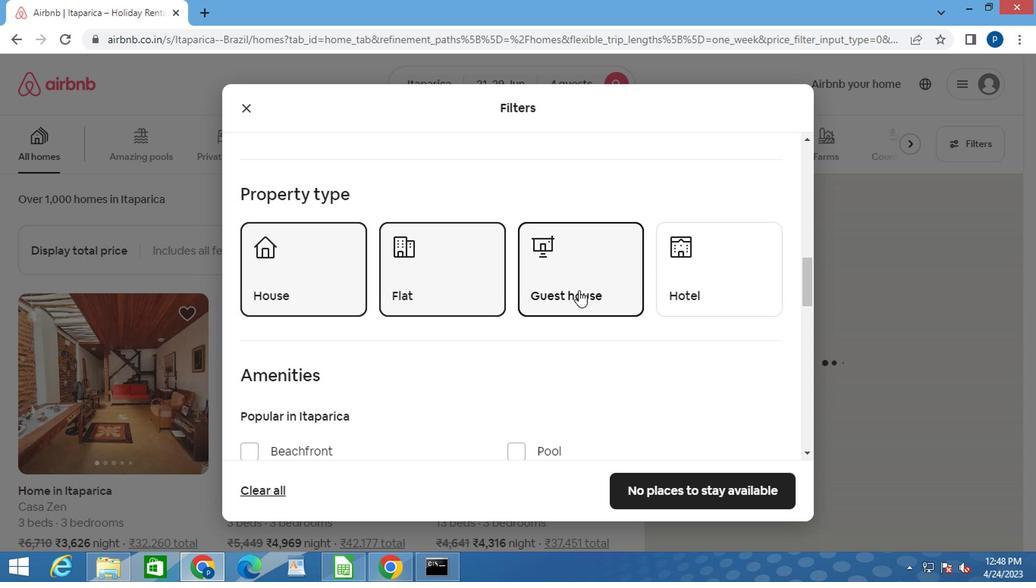 
Action: Mouse moved to (576, 291)
Screenshot: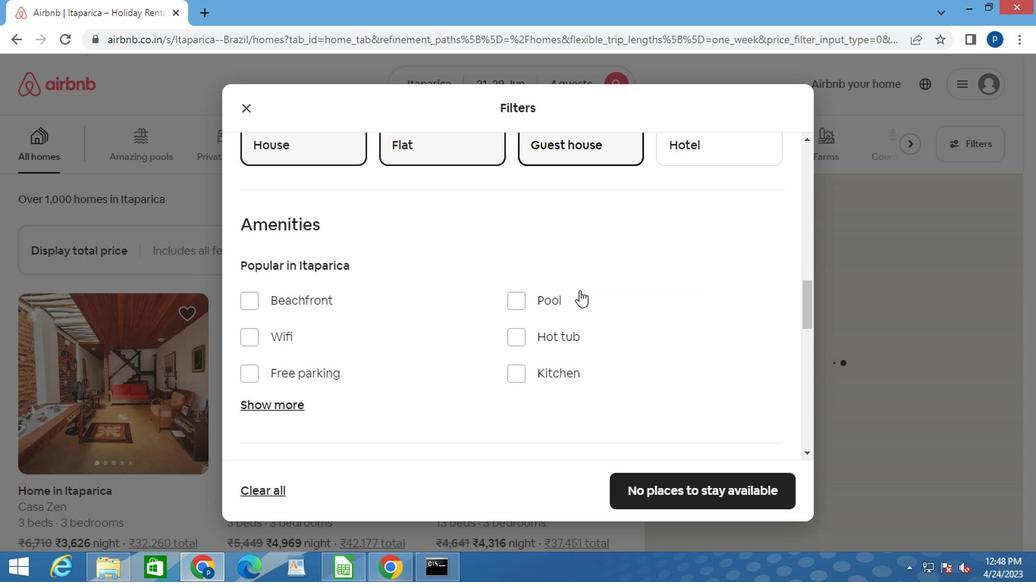 
Action: Mouse scrolled (576, 290) with delta (0, -1)
Screenshot: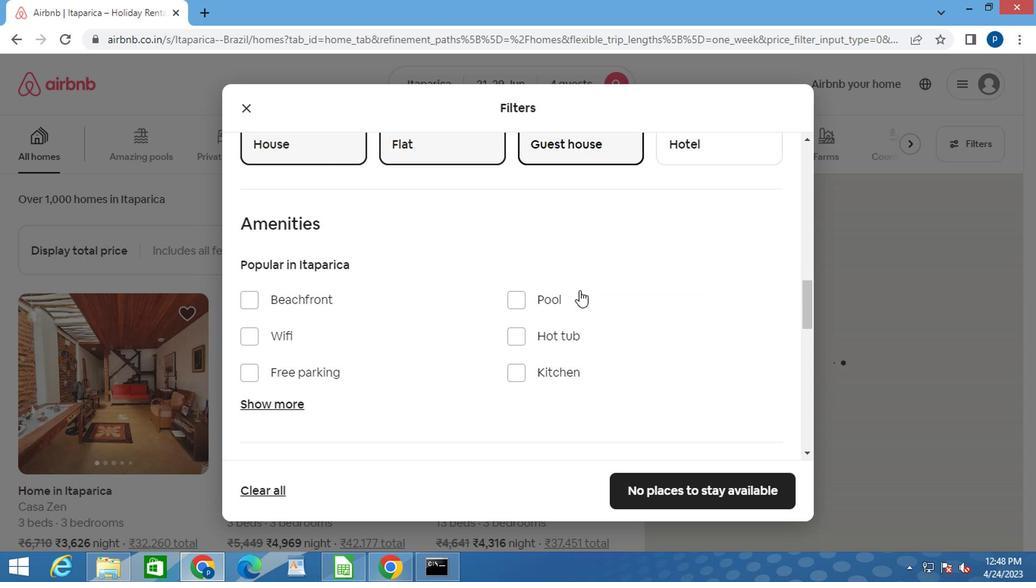 
Action: Mouse moved to (577, 291)
Screenshot: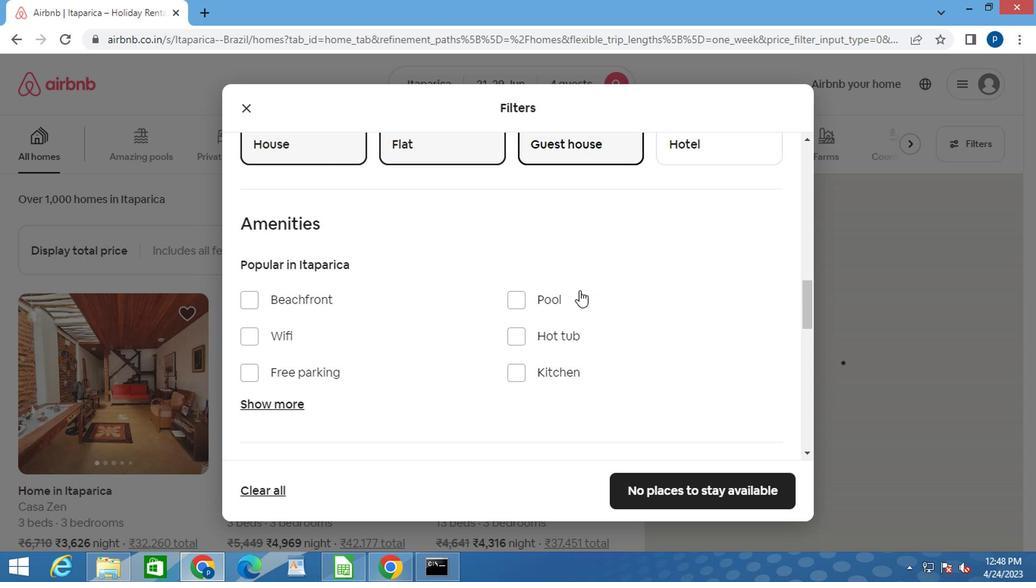 
Action: Mouse scrolled (577, 291) with delta (0, 0)
Screenshot: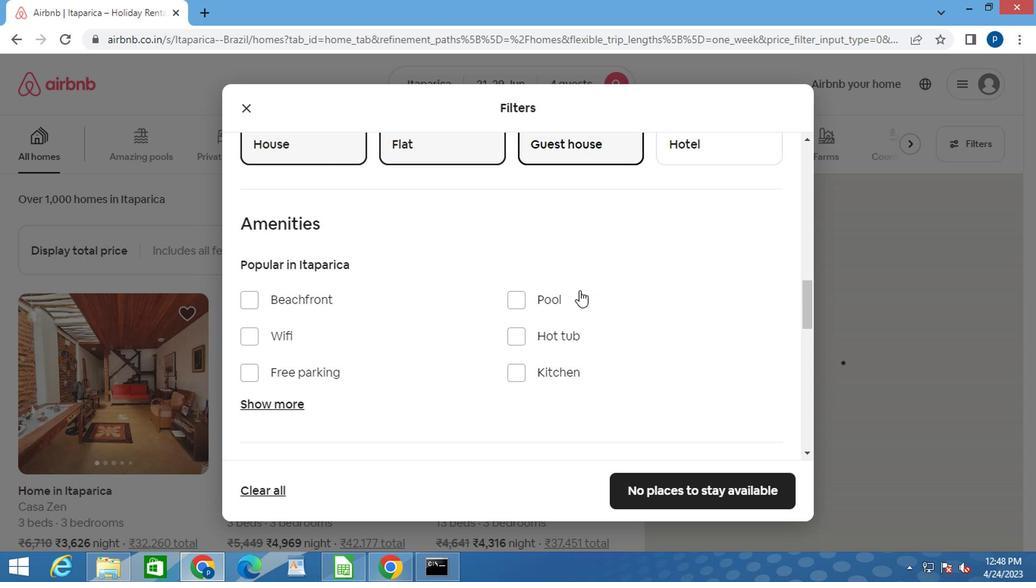 
Action: Mouse scrolled (577, 291) with delta (0, 0)
Screenshot: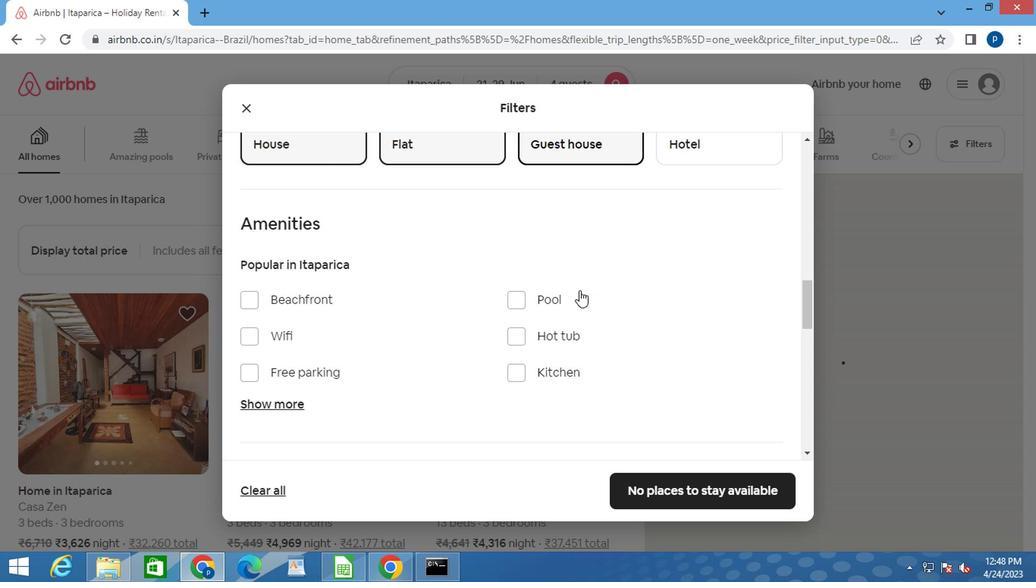 
Action: Mouse scrolled (577, 291) with delta (0, 0)
Screenshot: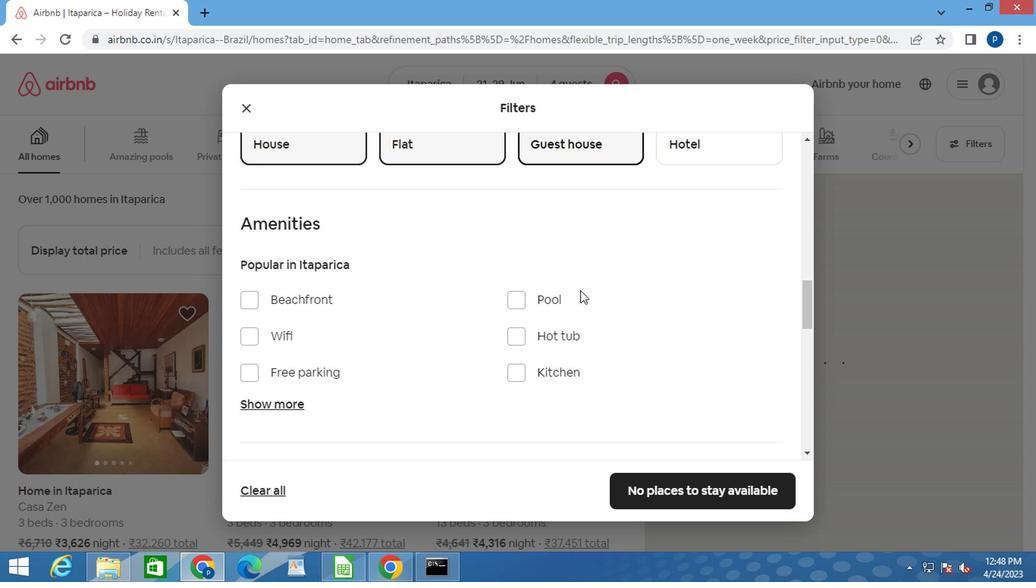 
Action: Mouse moved to (740, 278)
Screenshot: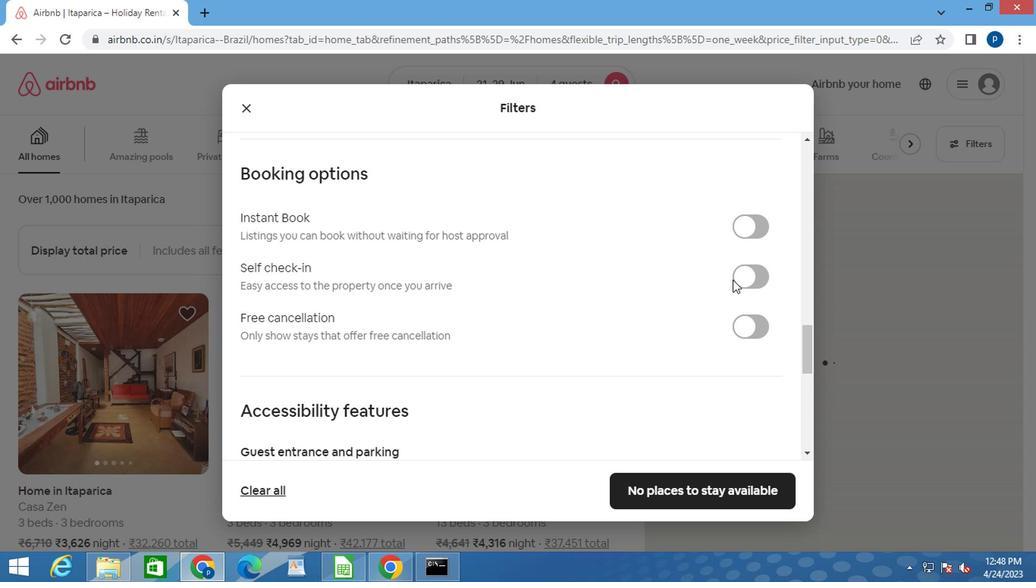 
Action: Mouse pressed left at (740, 278)
Screenshot: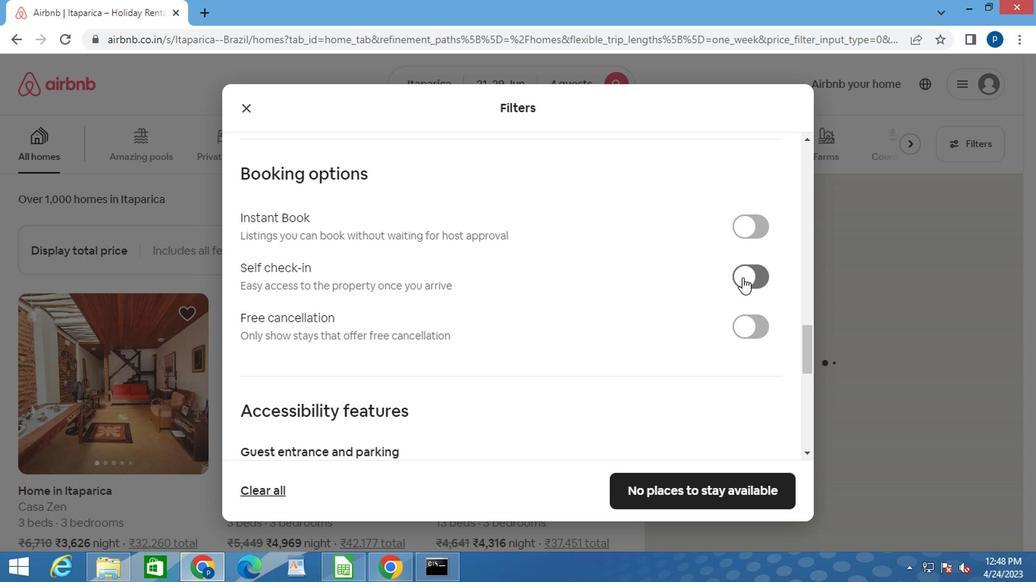 
Action: Mouse moved to (627, 294)
Screenshot: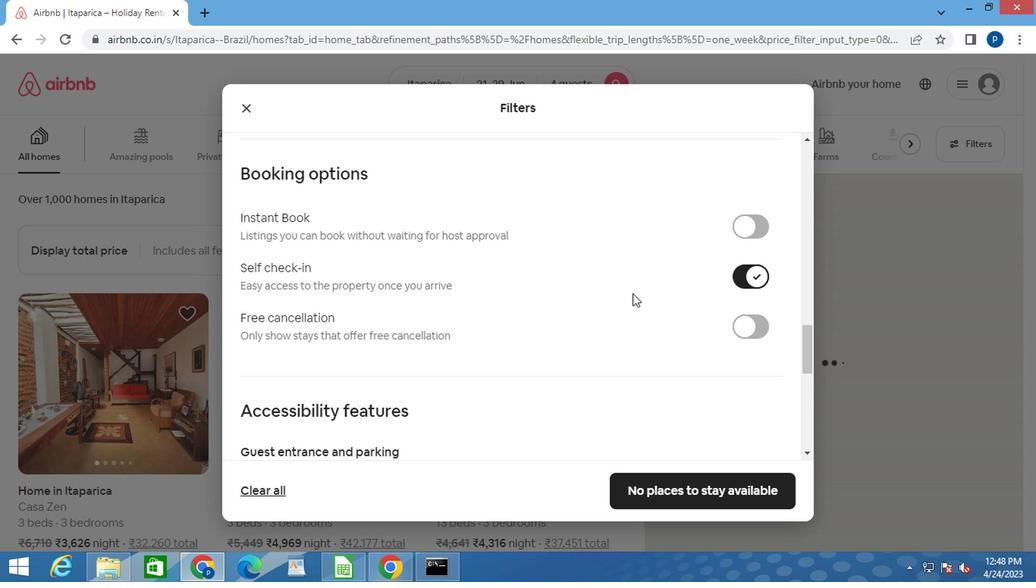 
Action: Mouse scrolled (627, 293) with delta (0, 0)
Screenshot: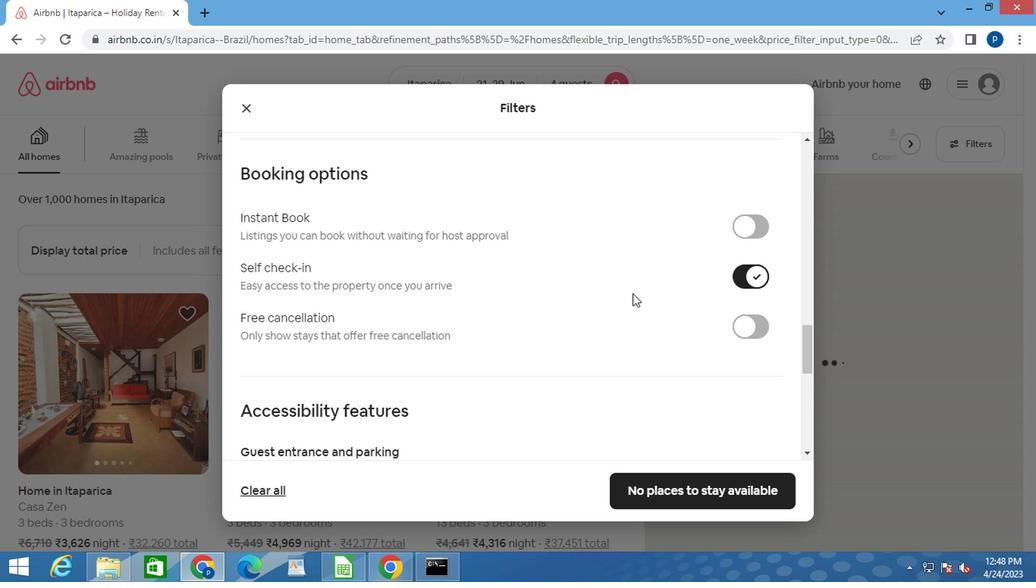 
Action: Mouse moved to (622, 295)
Screenshot: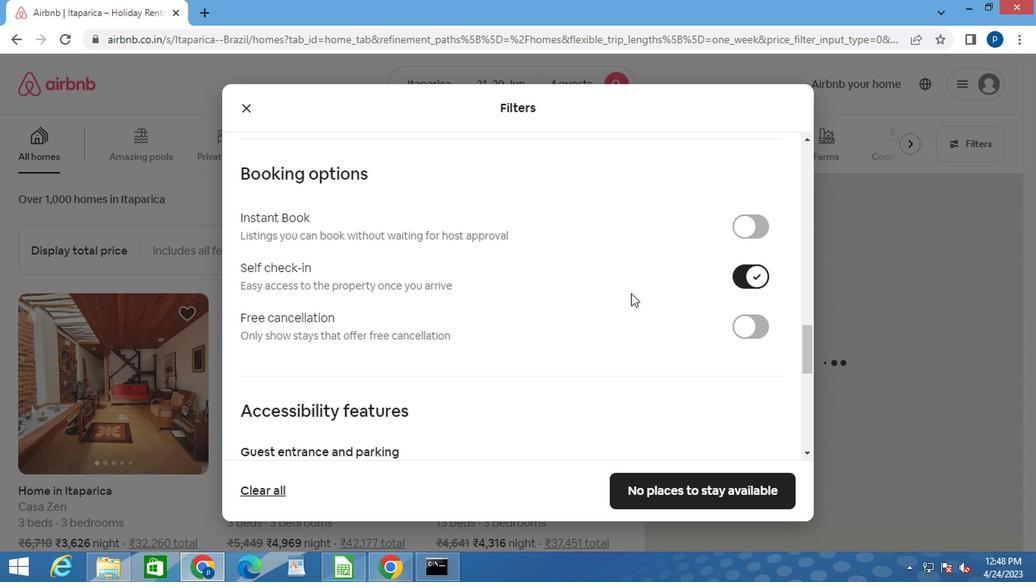 
Action: Mouse scrolled (622, 294) with delta (0, -1)
Screenshot: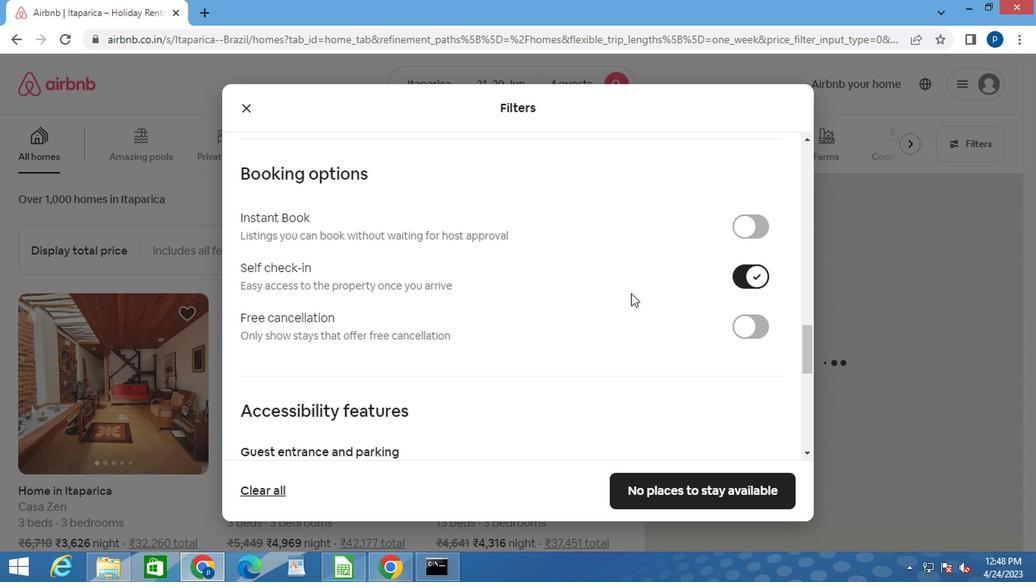 
Action: Mouse moved to (622, 295)
Screenshot: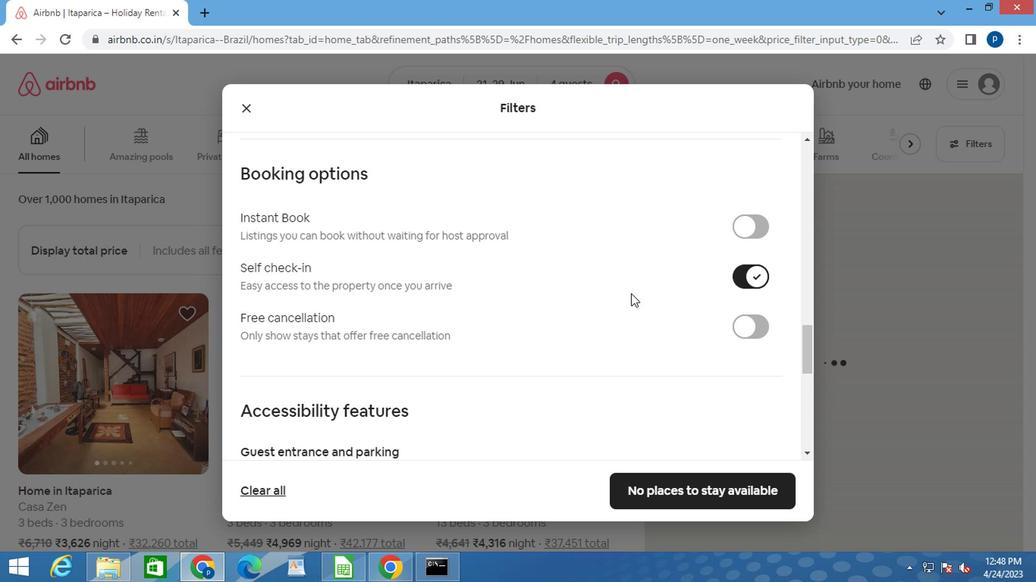
Action: Mouse scrolled (622, 294) with delta (0, -1)
Screenshot: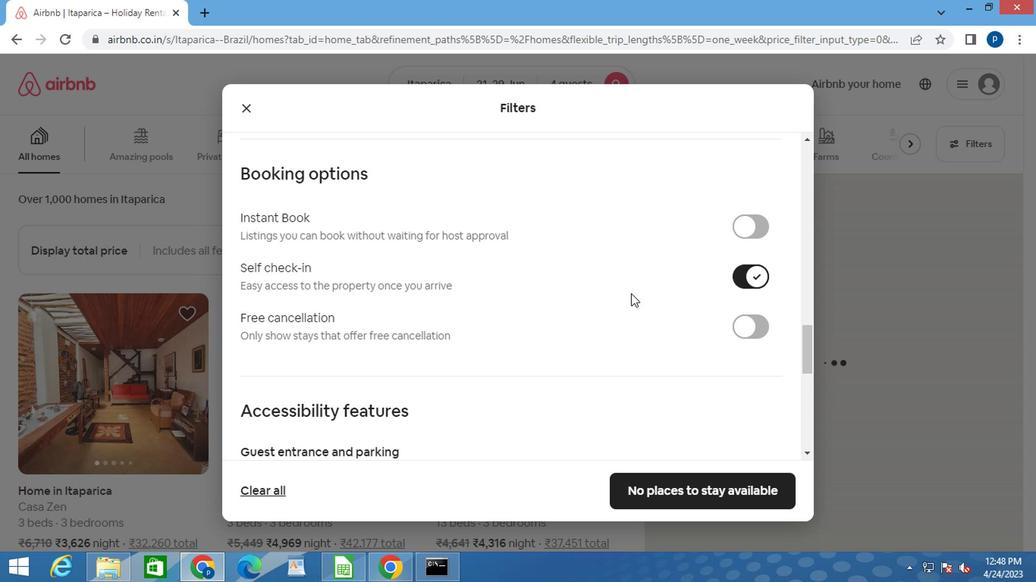 
Action: Mouse moved to (618, 295)
Screenshot: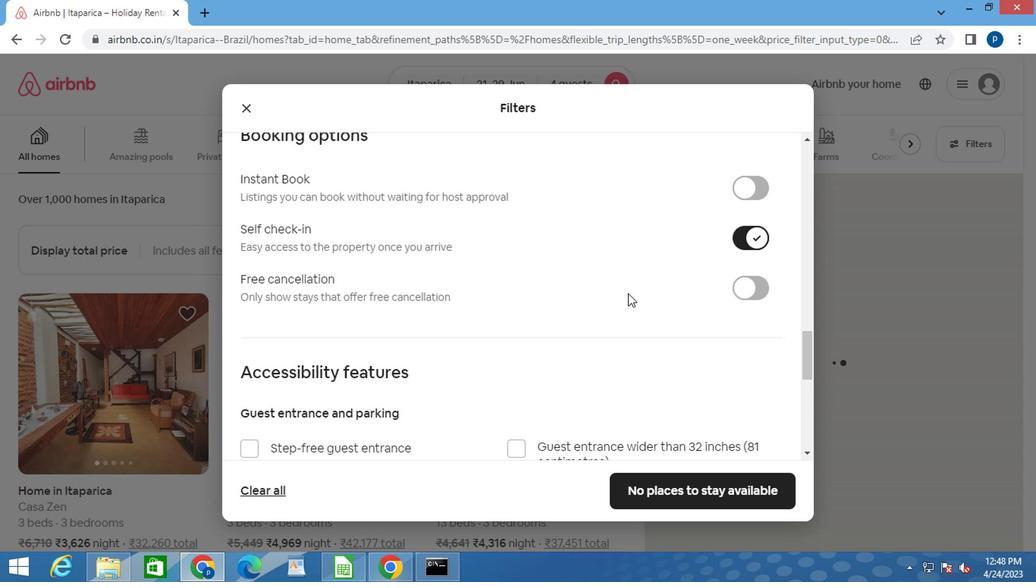
Action: Mouse scrolled (618, 294) with delta (0, -1)
Screenshot: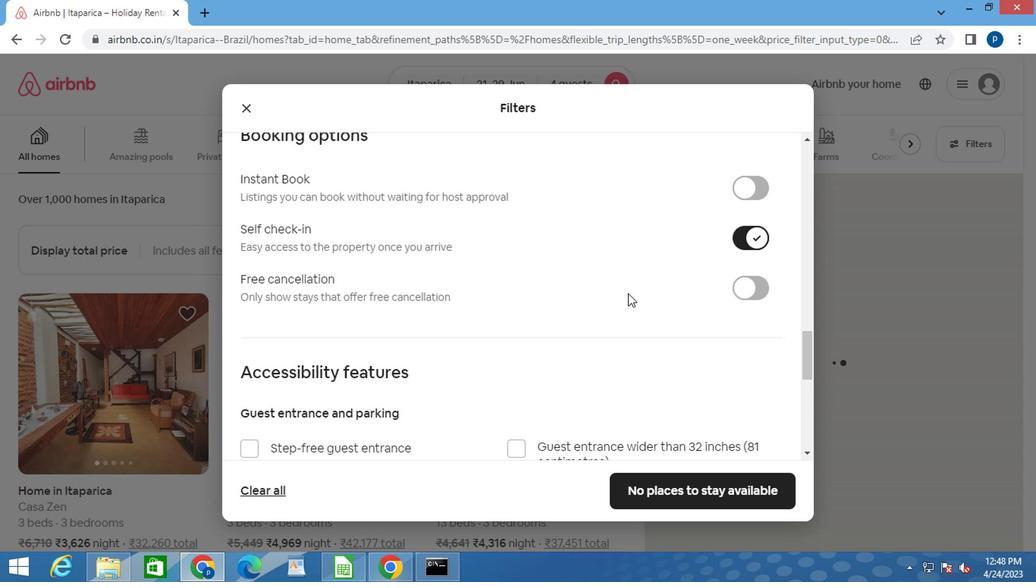 
Action: Mouse moved to (589, 288)
Screenshot: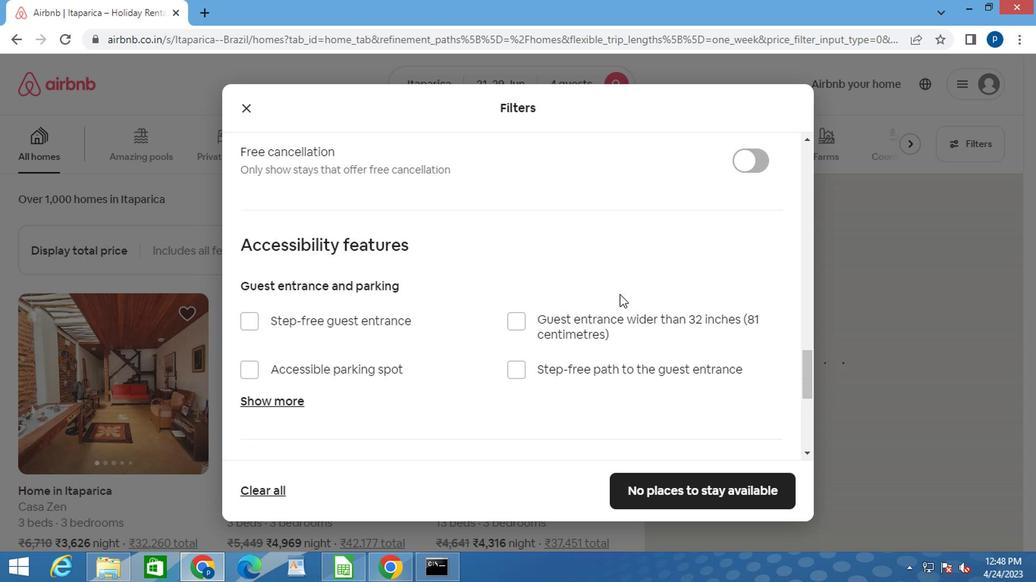 
Action: Mouse scrolled (589, 287) with delta (0, 0)
Screenshot: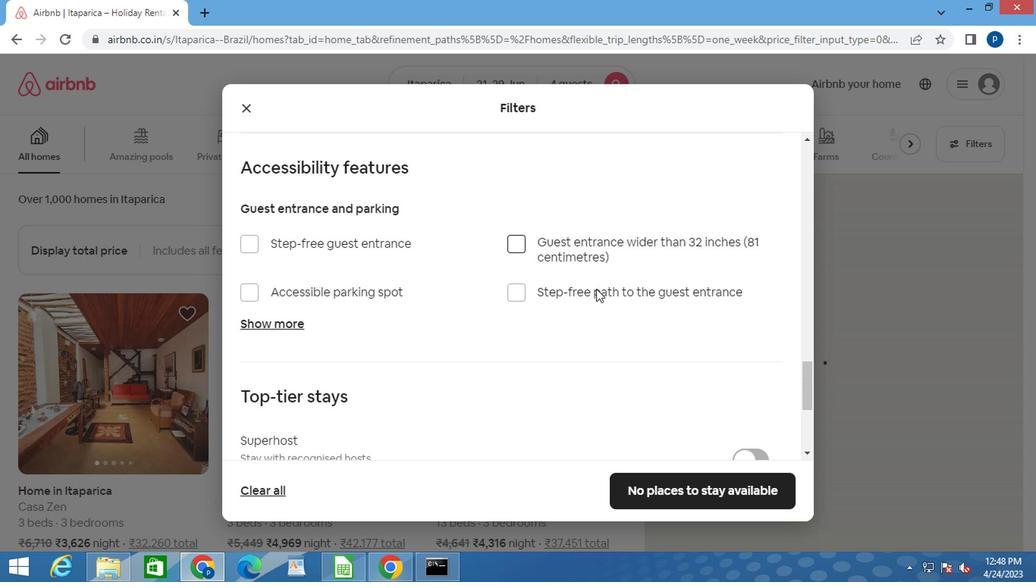 
Action: Mouse scrolled (589, 287) with delta (0, 0)
Screenshot: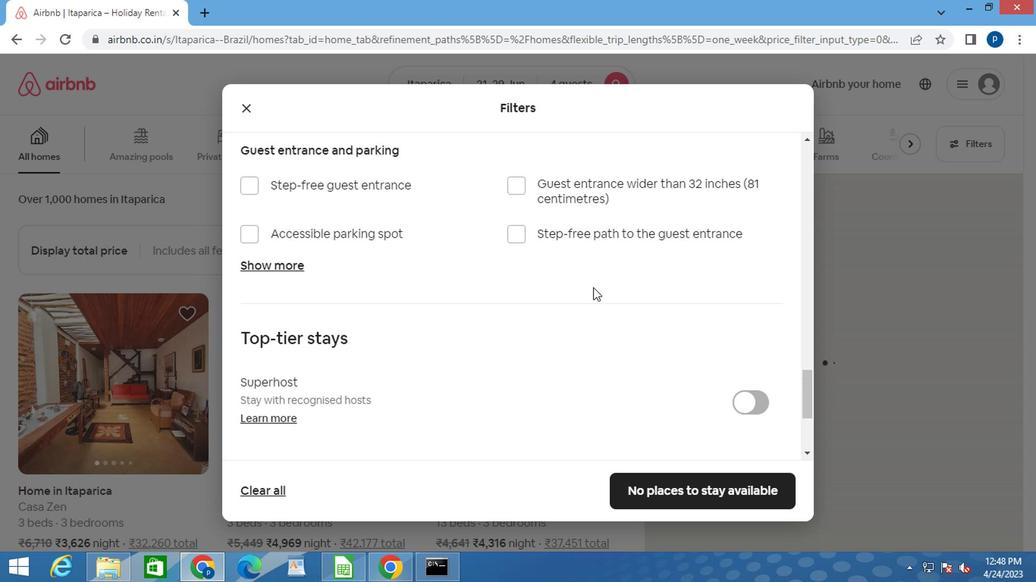 
Action: Mouse scrolled (589, 287) with delta (0, 0)
Screenshot: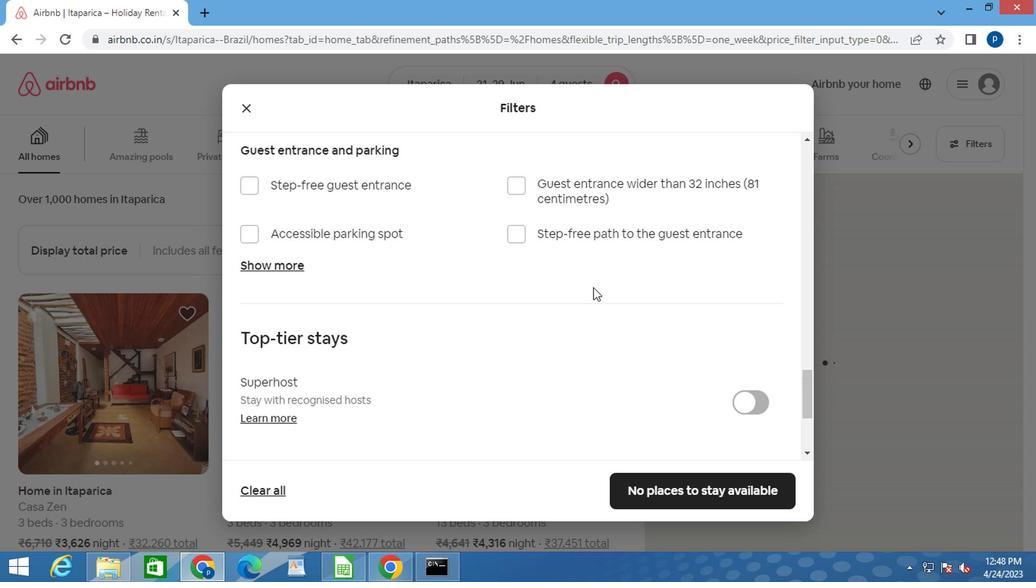 
Action: Mouse moved to (588, 288)
Screenshot: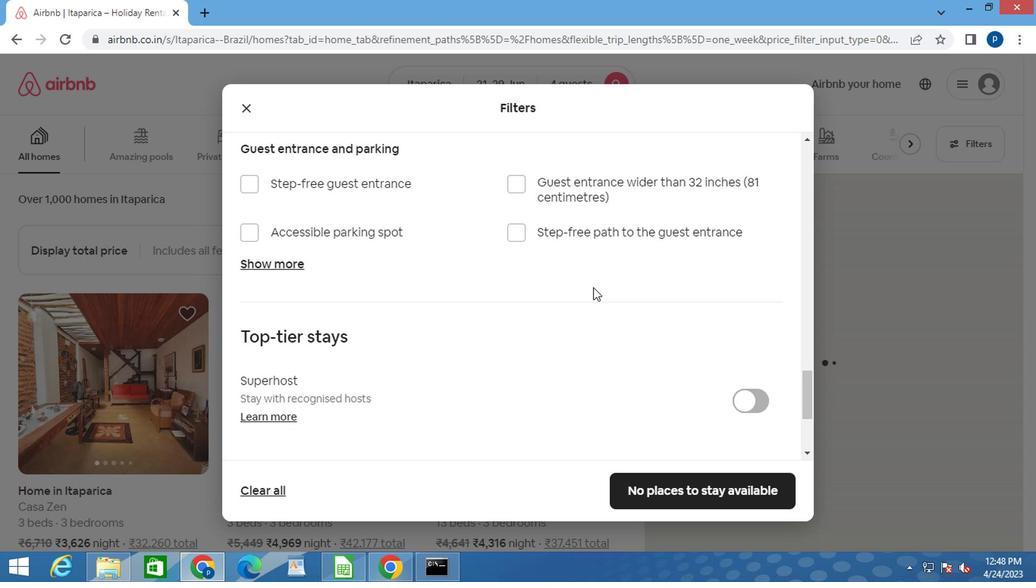 
Action: Mouse scrolled (588, 287) with delta (0, 0)
Screenshot: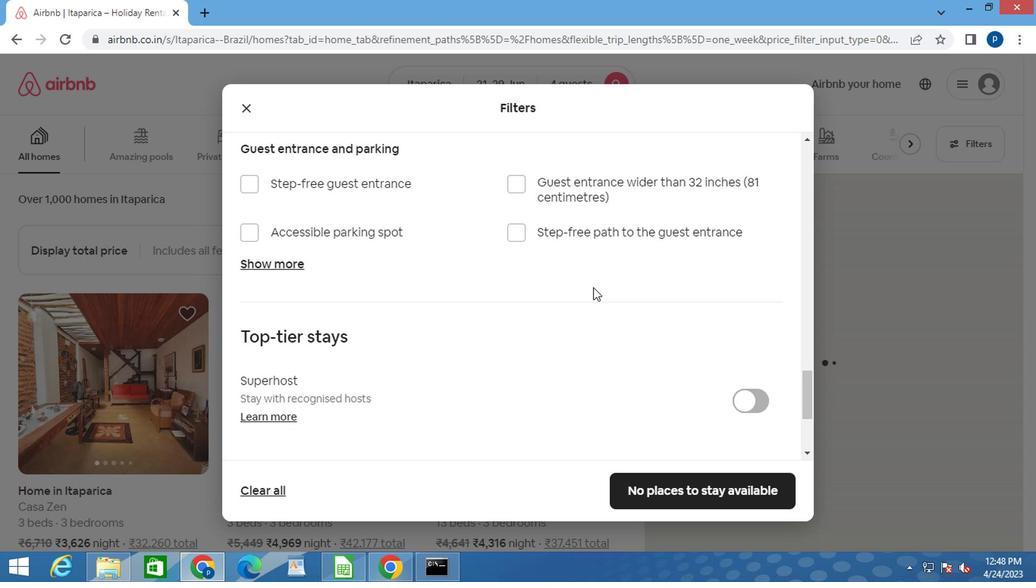 
Action: Mouse moved to (582, 297)
Screenshot: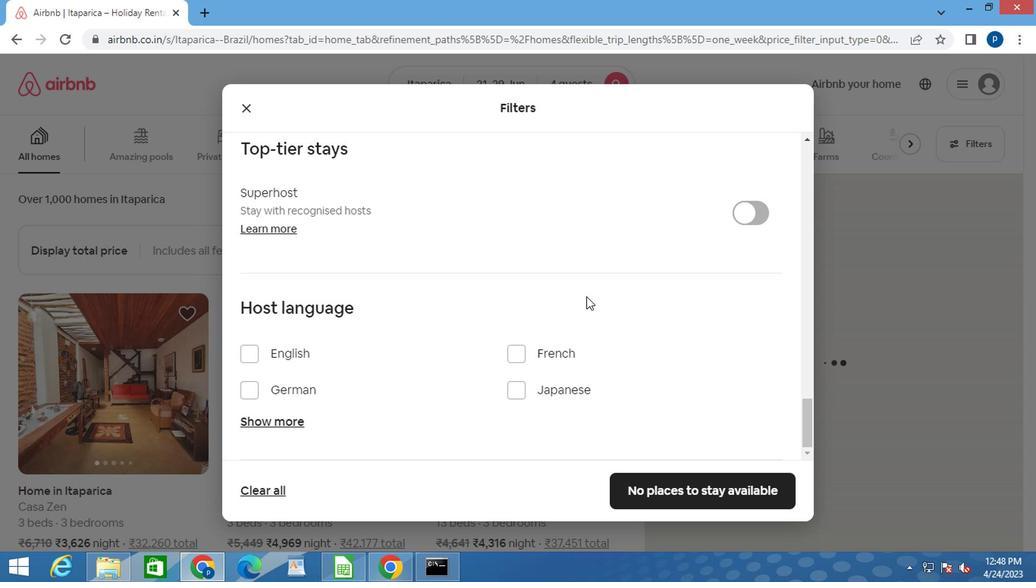 
Action: Mouse scrolled (582, 297) with delta (0, 0)
Screenshot: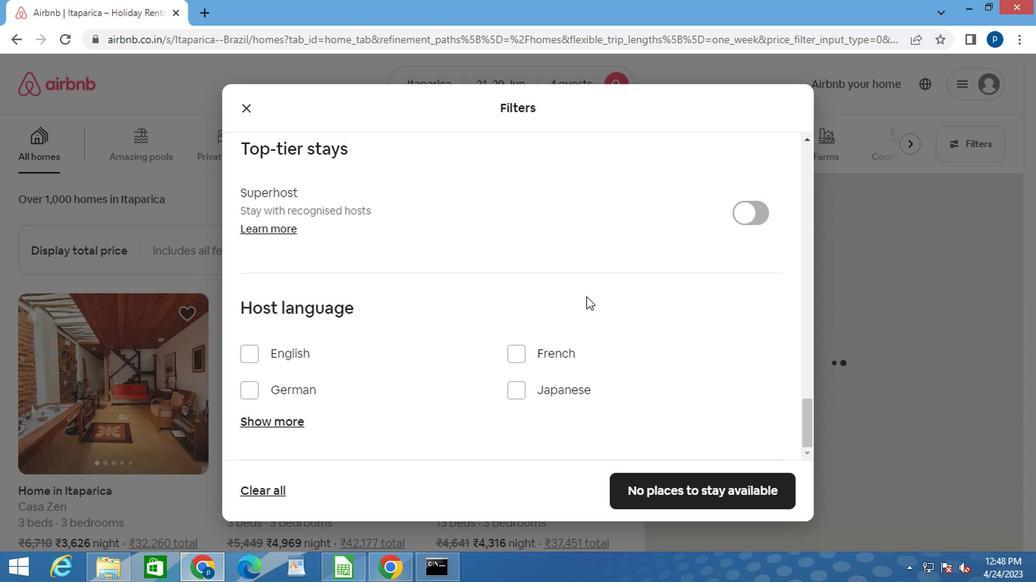 
Action: Mouse moved to (669, 490)
Screenshot: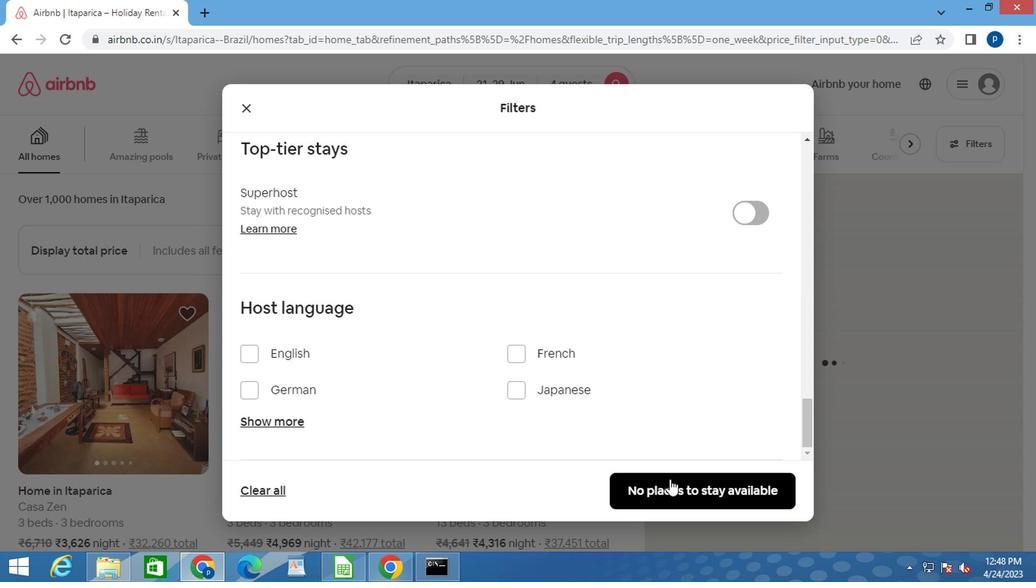 
Action: Mouse pressed left at (669, 490)
Screenshot: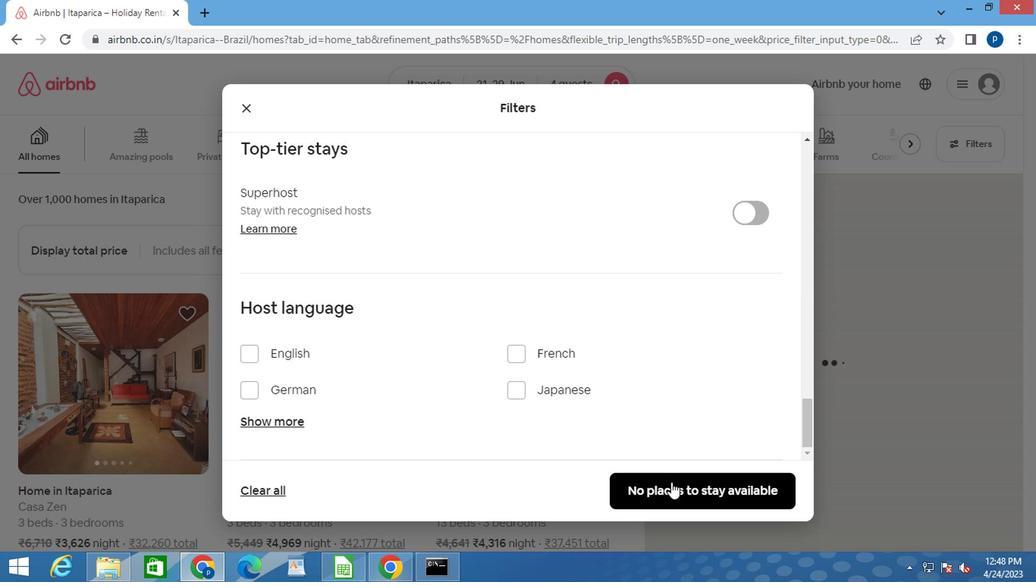 
